 Task: In the  document Nativeamericanreservations.txt Use the tool word Count 'and display word count while typing' Create the translated copy of the document in  'French' Change notification to  All Comments
Action: Mouse moved to (261, 339)
Screenshot: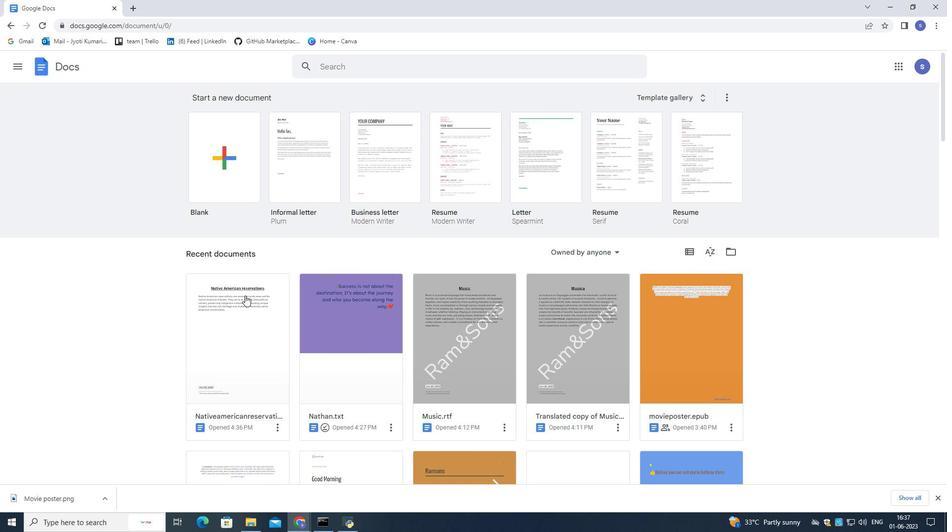 
Action: Mouse pressed left at (261, 339)
Screenshot: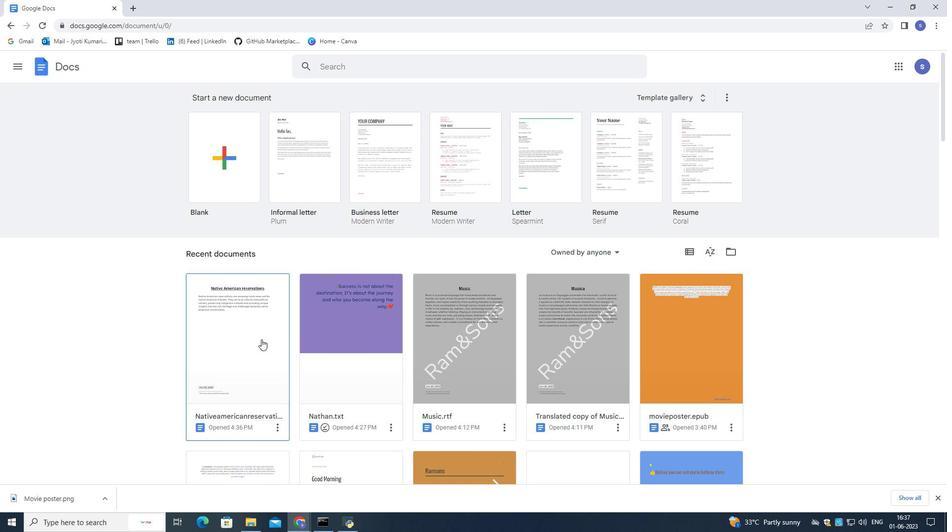 
Action: Mouse pressed left at (261, 339)
Screenshot: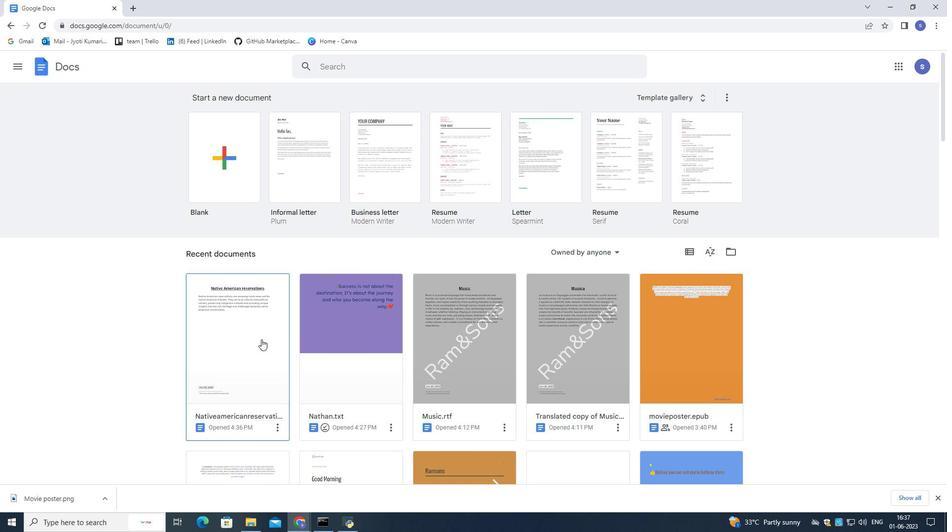 
Action: Mouse moved to (151, 76)
Screenshot: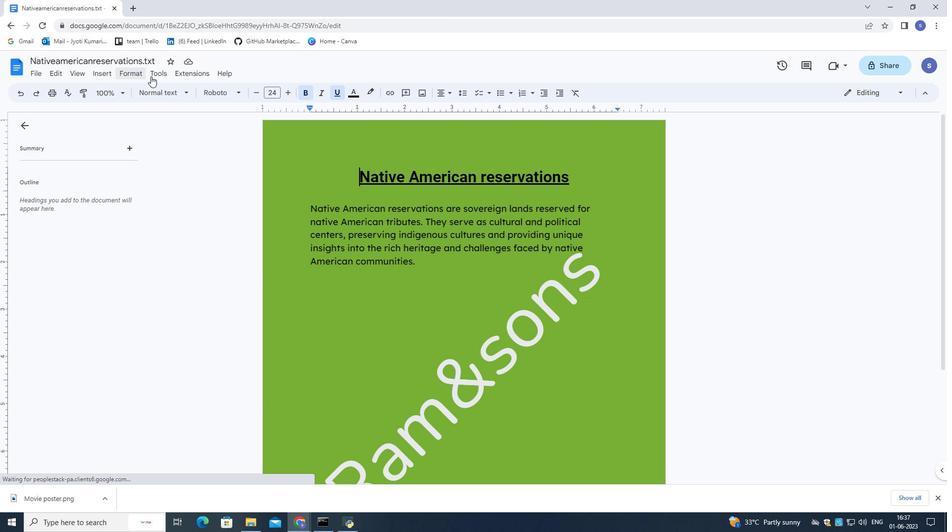 
Action: Mouse pressed left at (151, 76)
Screenshot: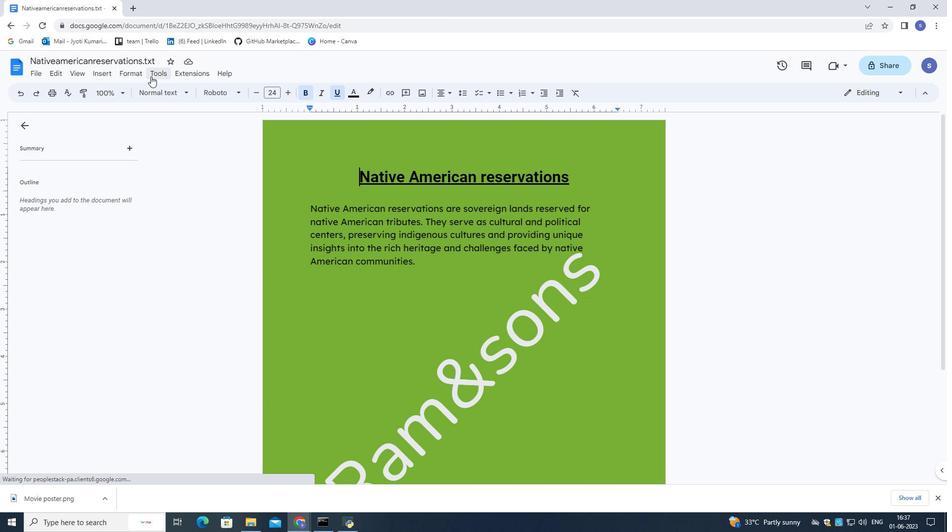 
Action: Mouse moved to (174, 102)
Screenshot: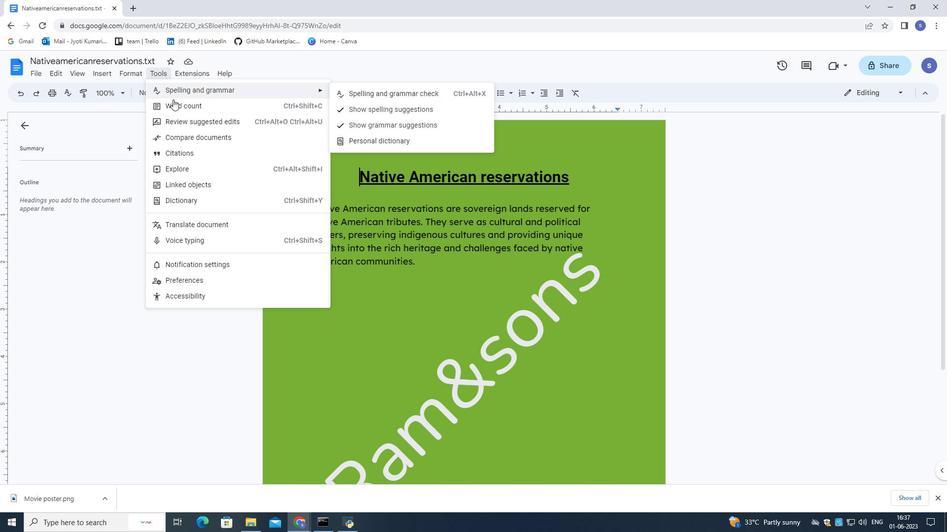 
Action: Mouse pressed left at (174, 102)
Screenshot: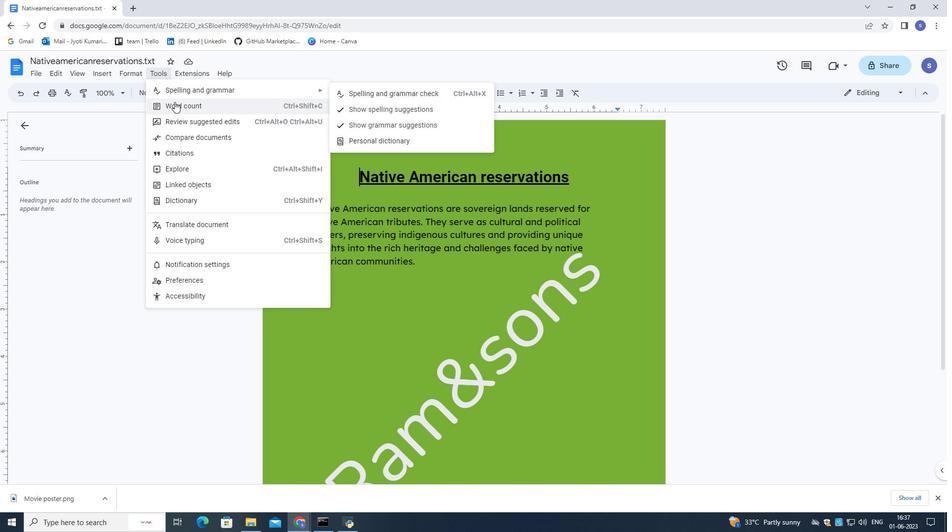 
Action: Mouse moved to (448, 310)
Screenshot: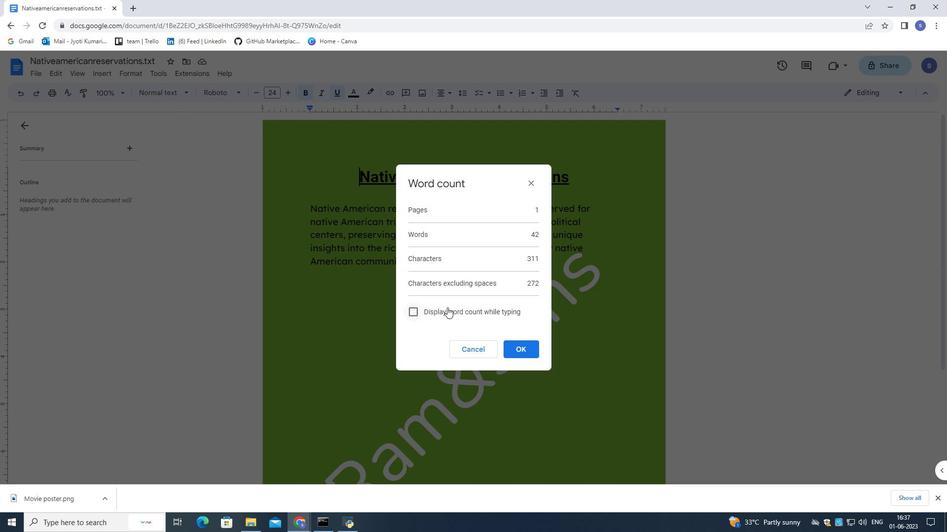 
Action: Mouse pressed left at (448, 310)
Screenshot: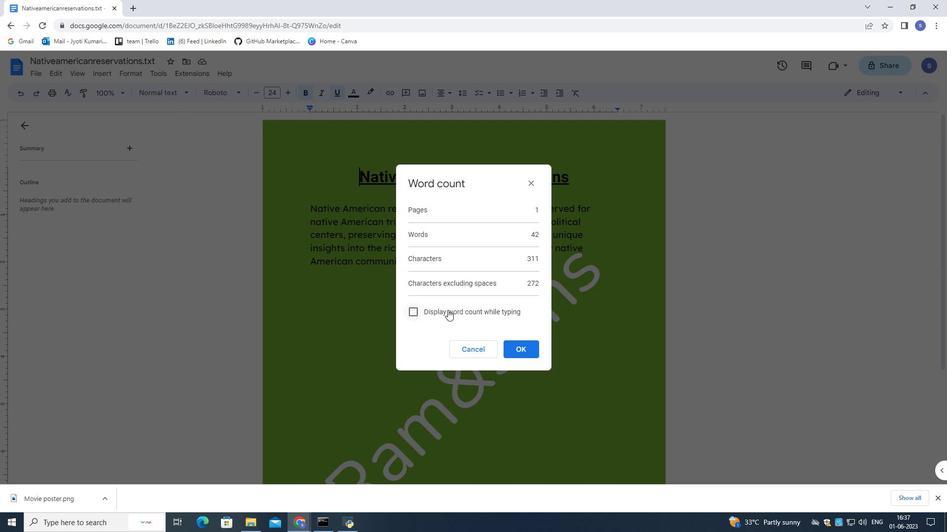 
Action: Mouse moved to (524, 344)
Screenshot: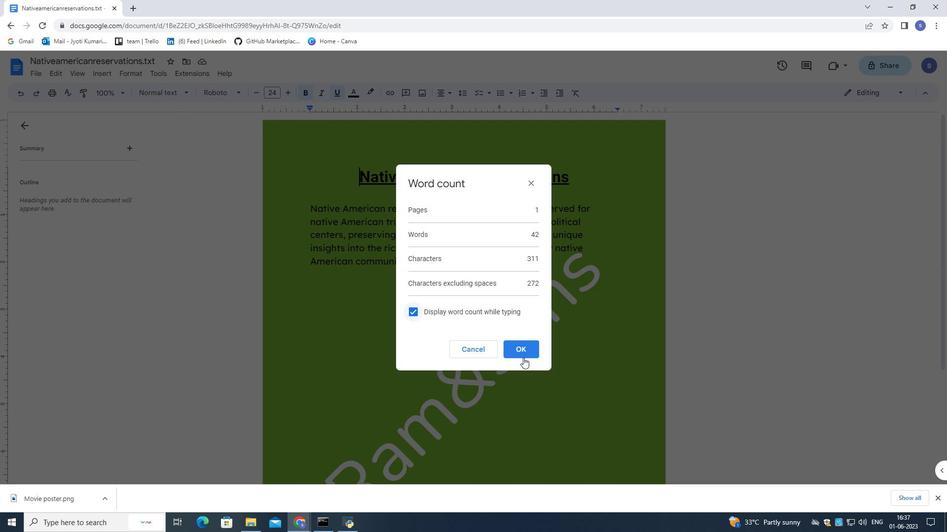 
Action: Mouse pressed left at (524, 344)
Screenshot: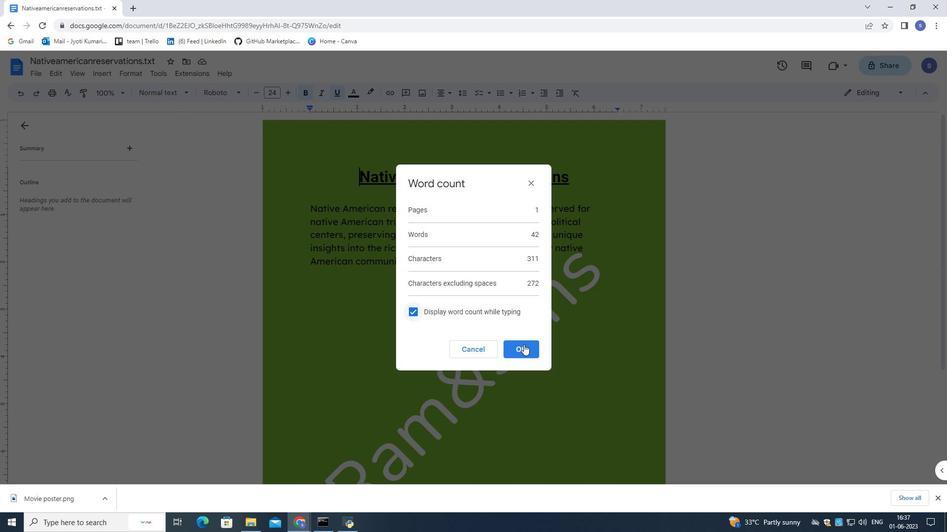 
Action: Mouse moved to (359, 265)
Screenshot: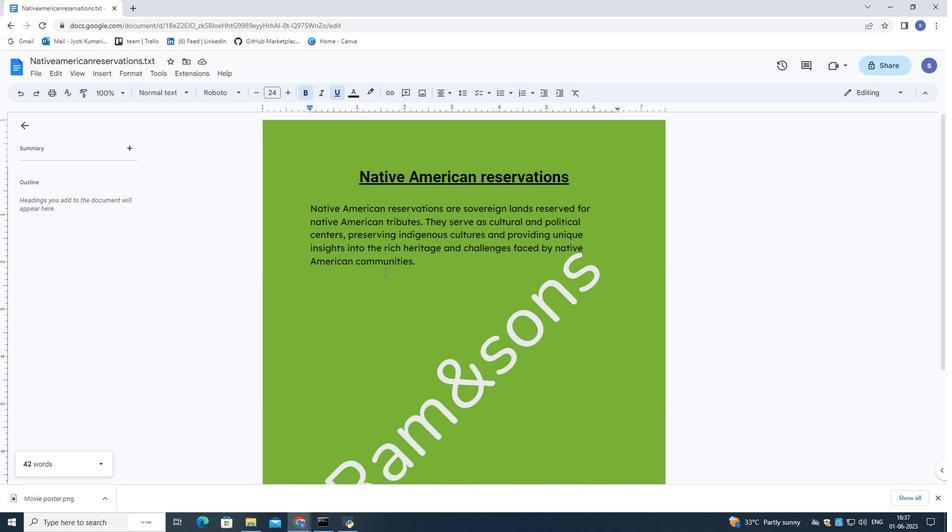 
Action: Mouse scrolled (359, 264) with delta (0, 0)
Screenshot: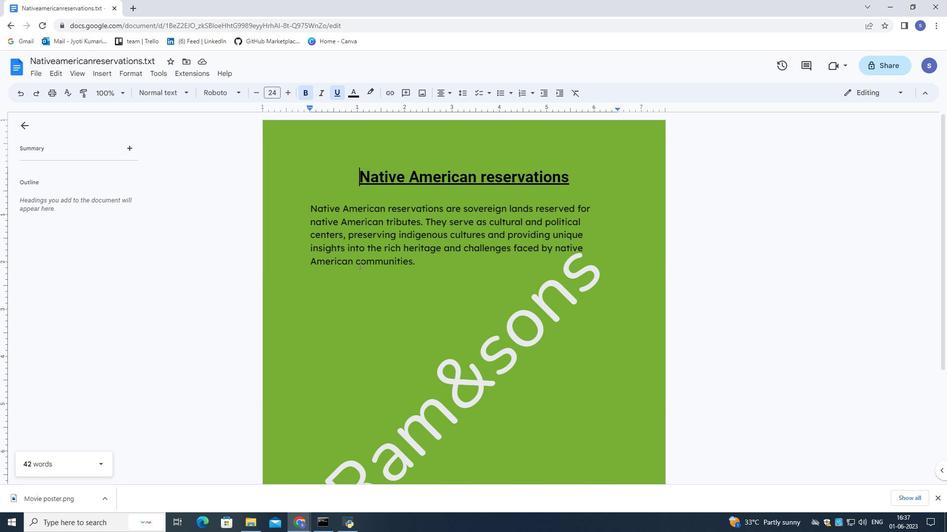 
Action: Mouse scrolled (359, 264) with delta (0, 0)
Screenshot: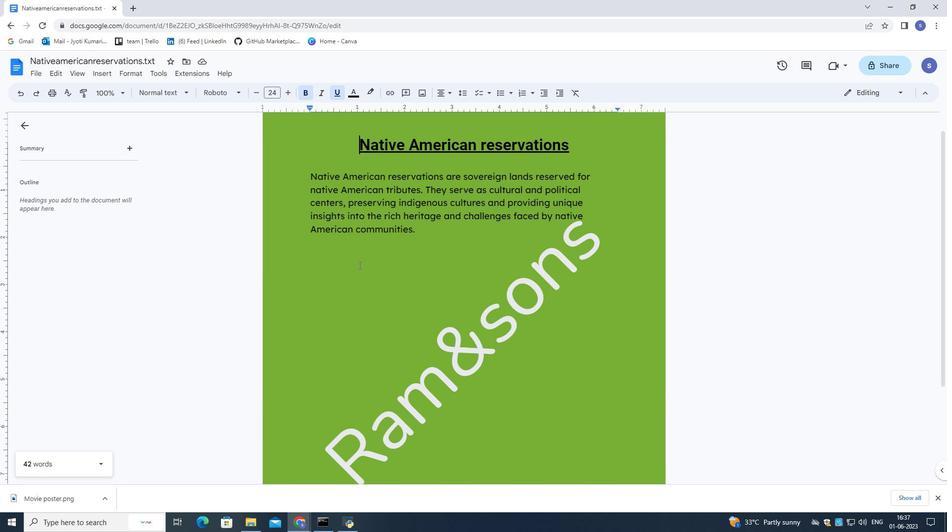 
Action: Mouse scrolled (359, 265) with delta (0, 0)
Screenshot: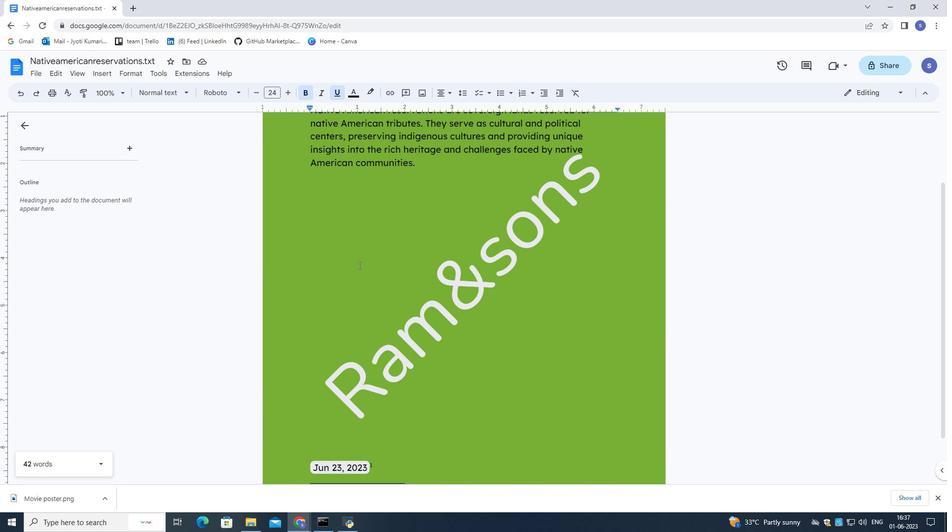 
Action: Mouse moved to (181, 69)
Screenshot: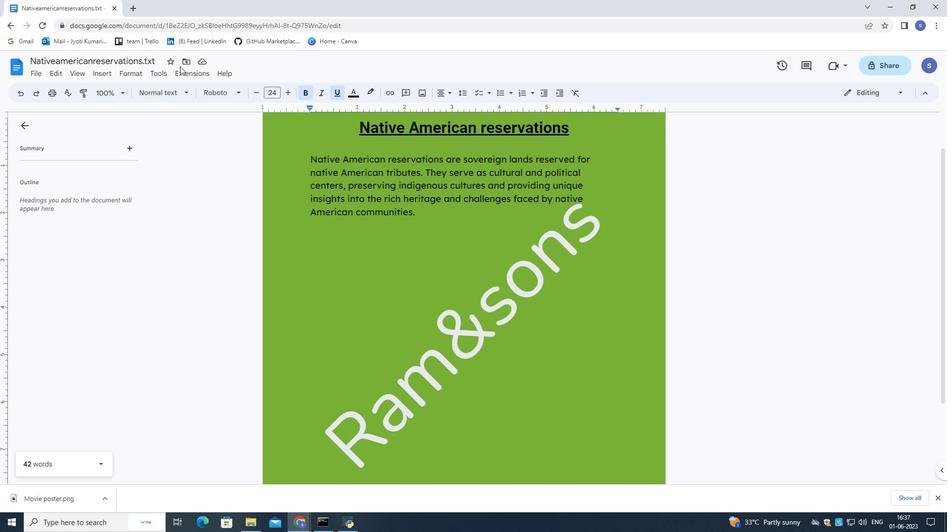 
Action: Mouse pressed left at (181, 69)
Screenshot: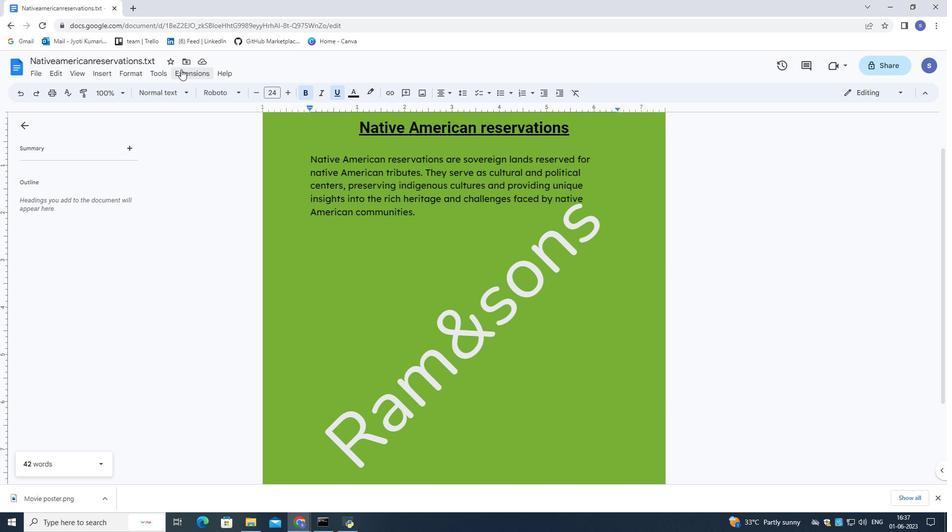 
Action: Mouse moved to (161, 68)
Screenshot: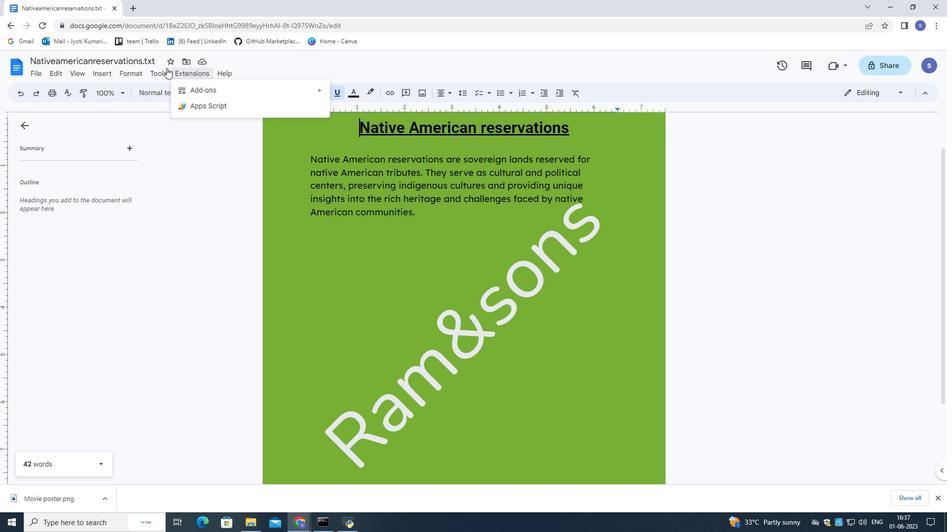 
Action: Mouse pressed left at (161, 68)
Screenshot: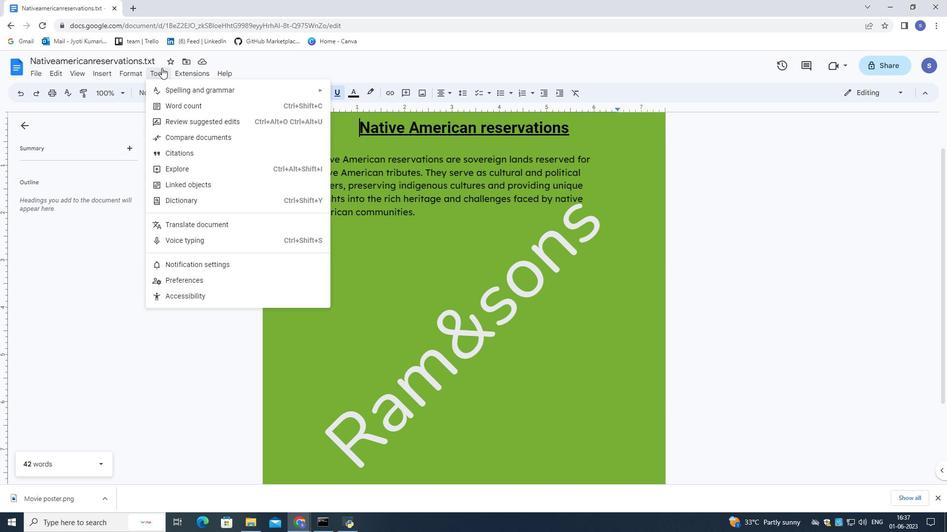 
Action: Mouse pressed left at (161, 68)
Screenshot: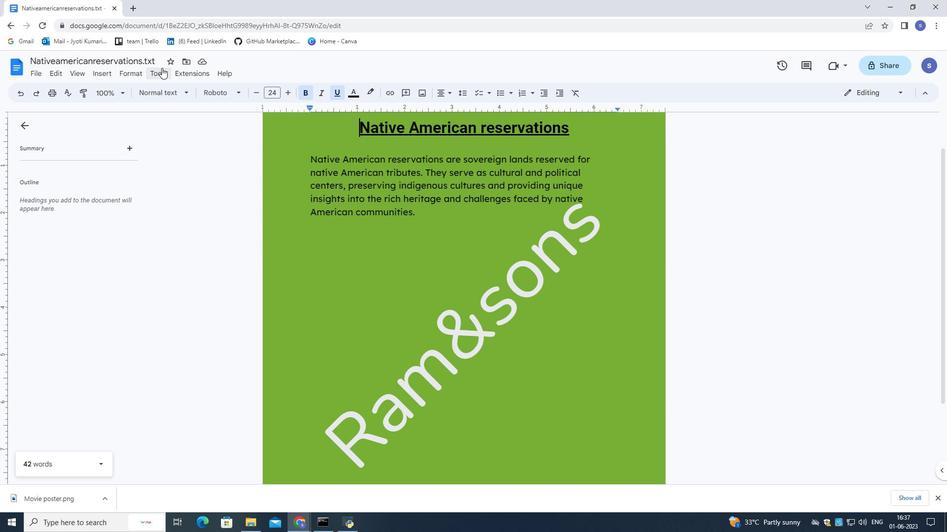 
Action: Mouse moved to (215, 226)
Screenshot: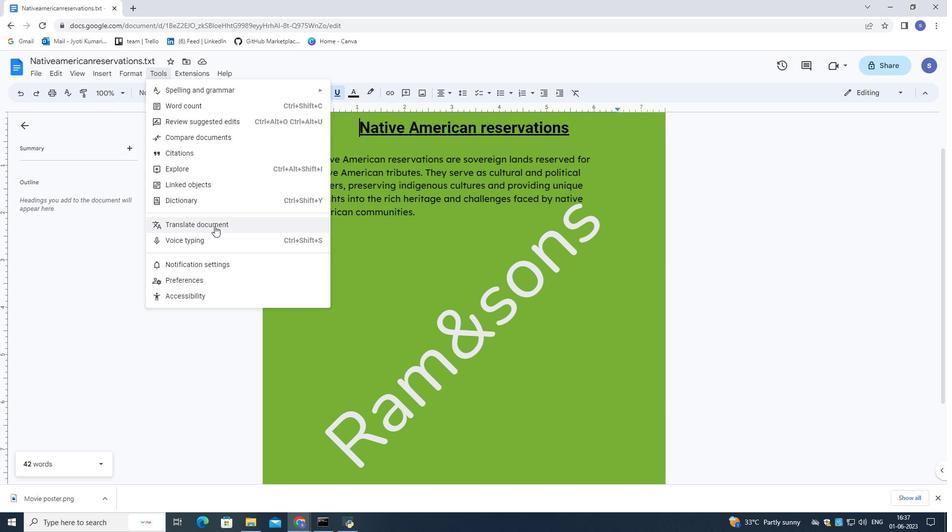 
Action: Mouse pressed left at (215, 226)
Screenshot: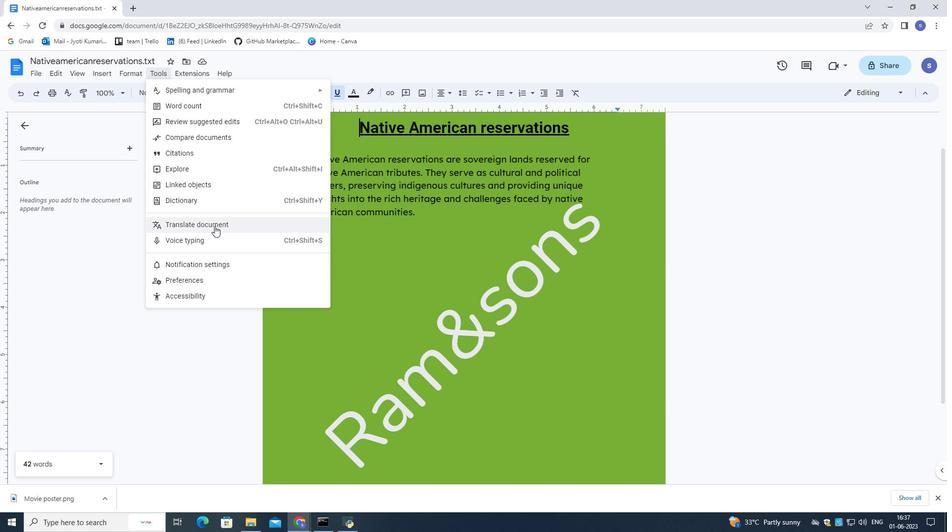 
Action: Mouse moved to (465, 289)
Screenshot: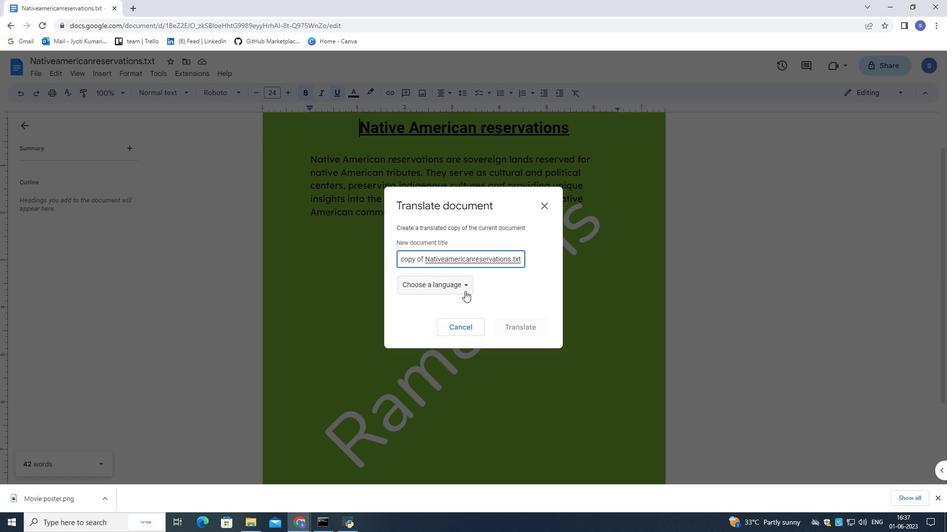 
Action: Mouse pressed left at (465, 289)
Screenshot: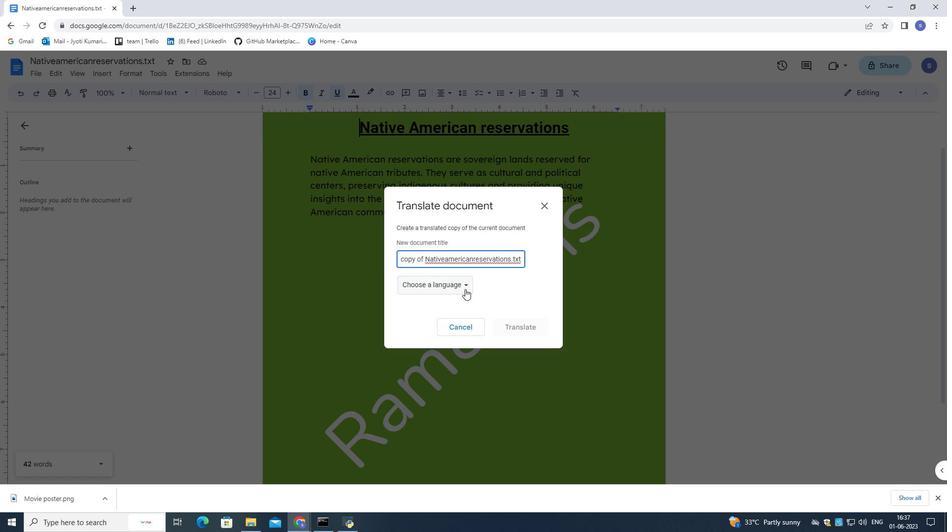 
Action: Mouse scrolled (465, 288) with delta (0, 0)
Screenshot: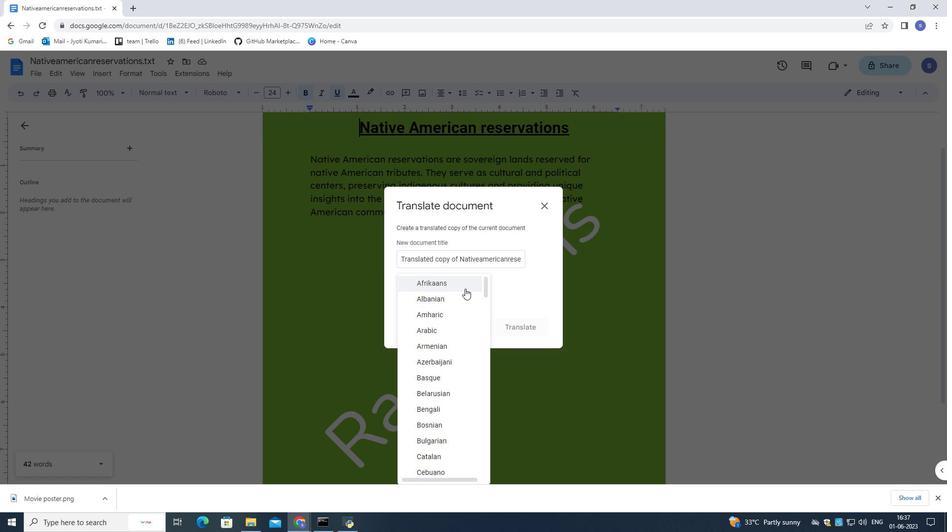 
Action: Mouse scrolled (465, 288) with delta (0, 0)
Screenshot: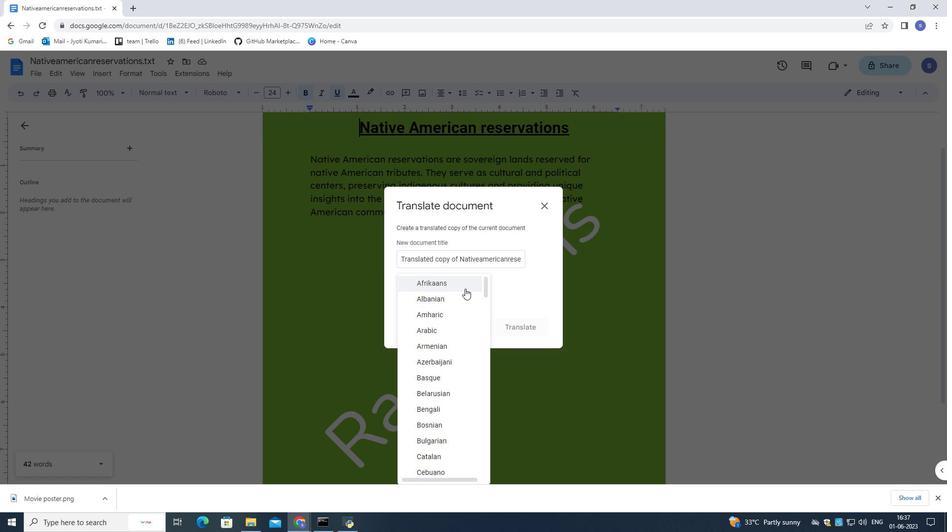 
Action: Mouse scrolled (465, 288) with delta (0, 0)
Screenshot: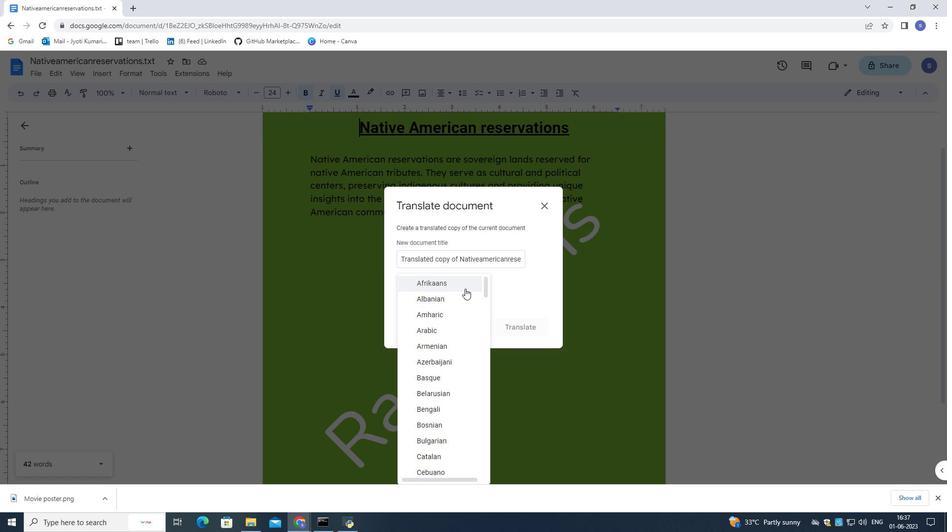 
Action: Mouse scrolled (465, 288) with delta (0, 0)
Screenshot: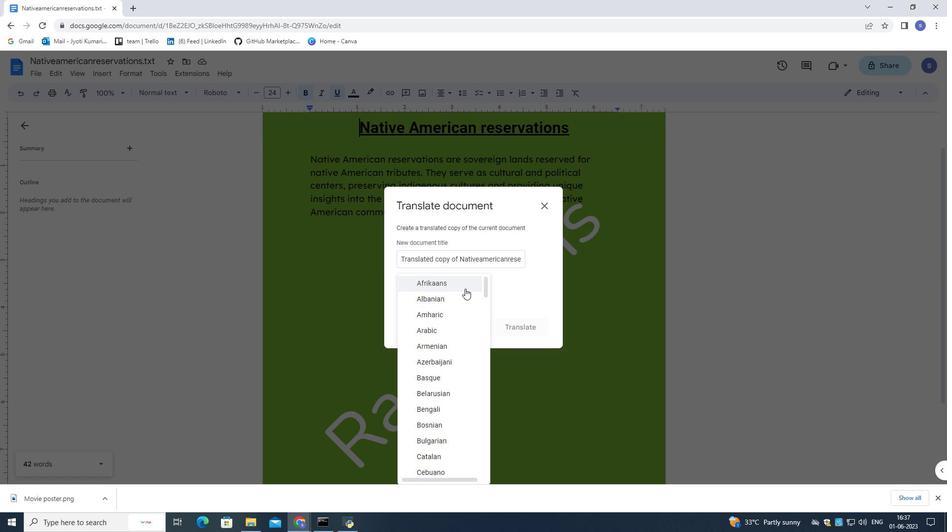 
Action: Mouse scrolled (465, 288) with delta (0, 0)
Screenshot: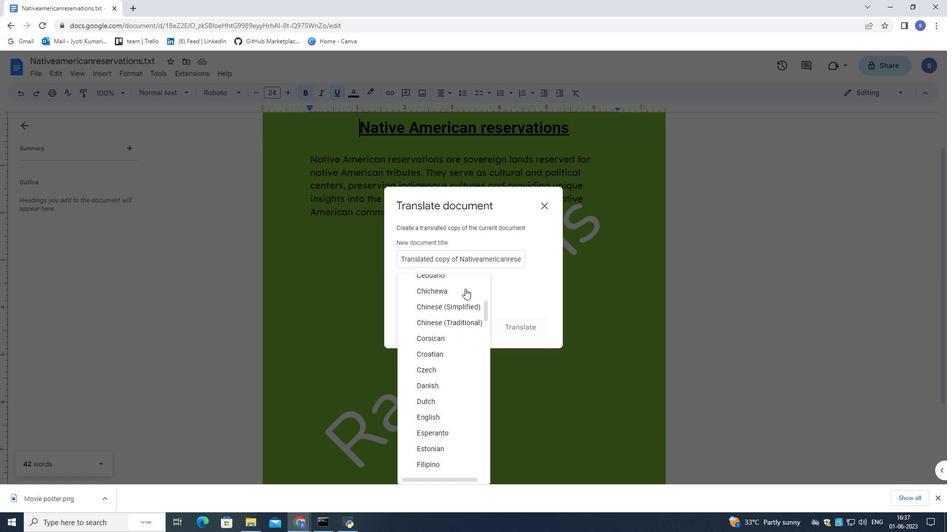 
Action: Mouse scrolled (465, 288) with delta (0, 0)
Screenshot: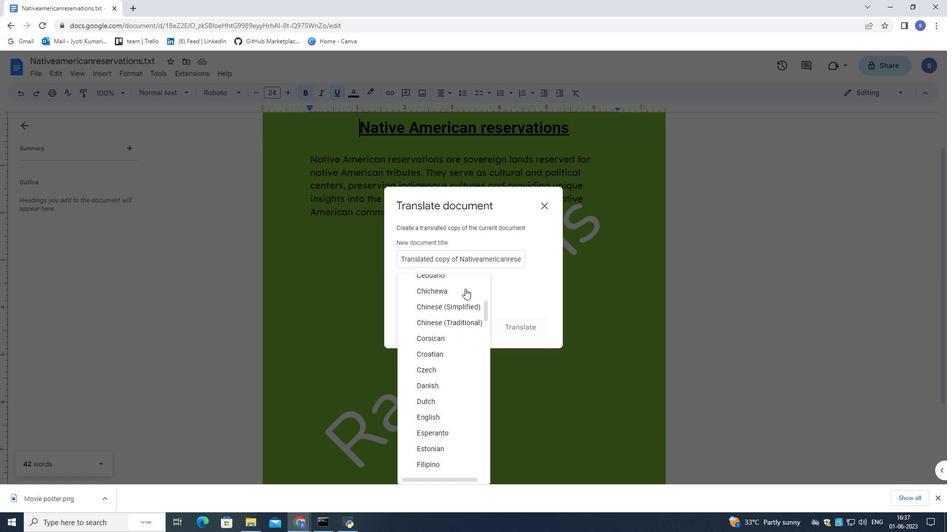 
Action: Mouse scrolled (465, 288) with delta (0, 0)
Screenshot: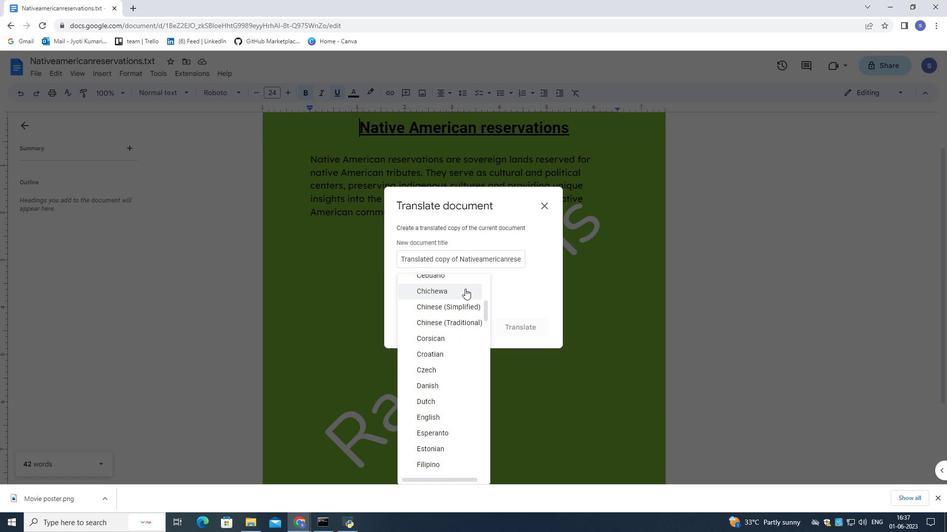 
Action: Mouse scrolled (465, 288) with delta (0, 0)
Screenshot: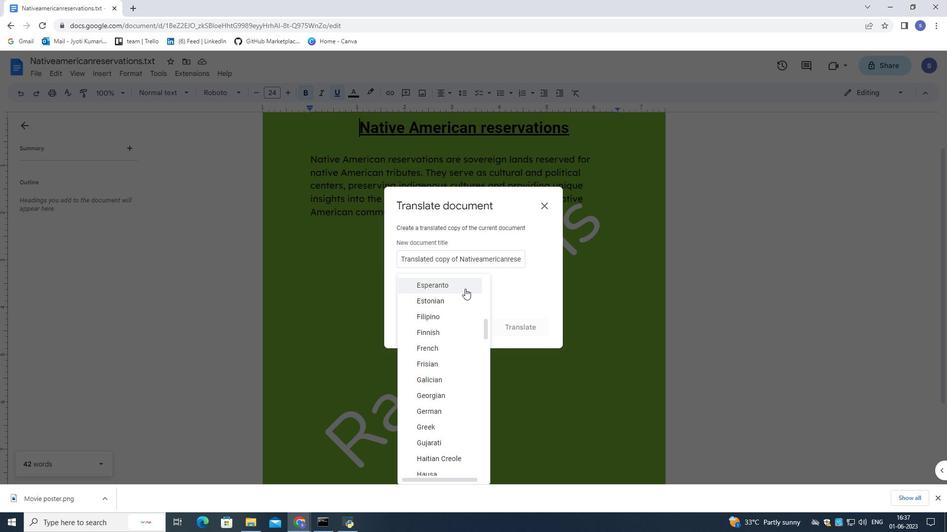 
Action: Mouse scrolled (465, 288) with delta (0, 0)
Screenshot: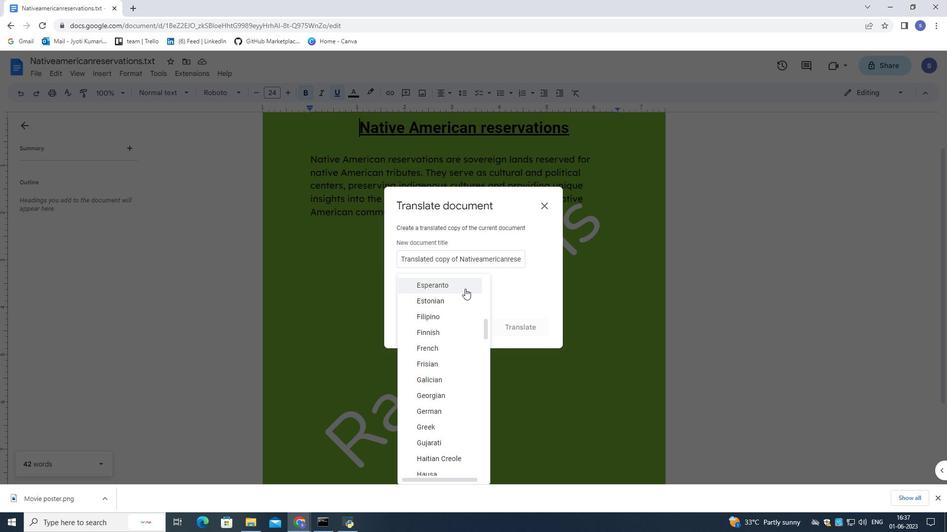 
Action: Mouse scrolled (465, 288) with delta (0, 0)
Screenshot: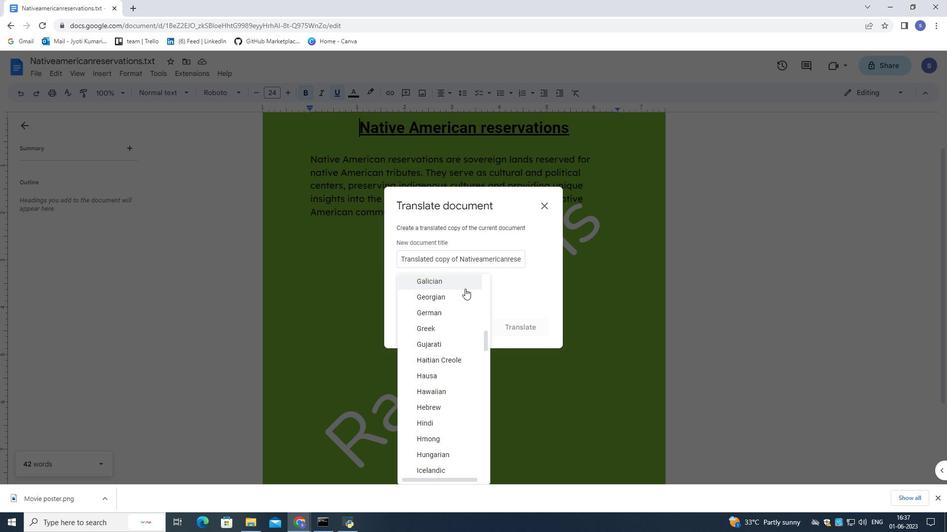 
Action: Mouse scrolled (465, 288) with delta (0, 0)
Screenshot: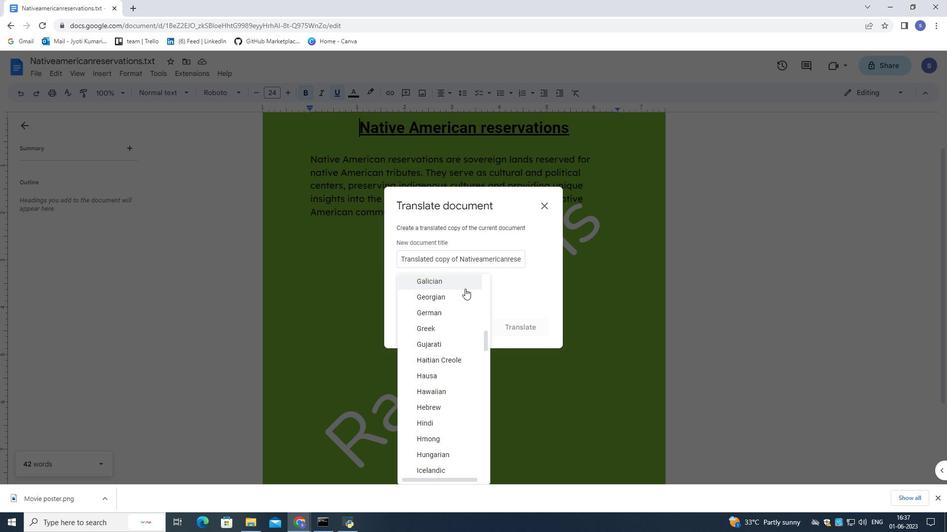 
Action: Mouse scrolled (465, 288) with delta (0, 0)
Screenshot: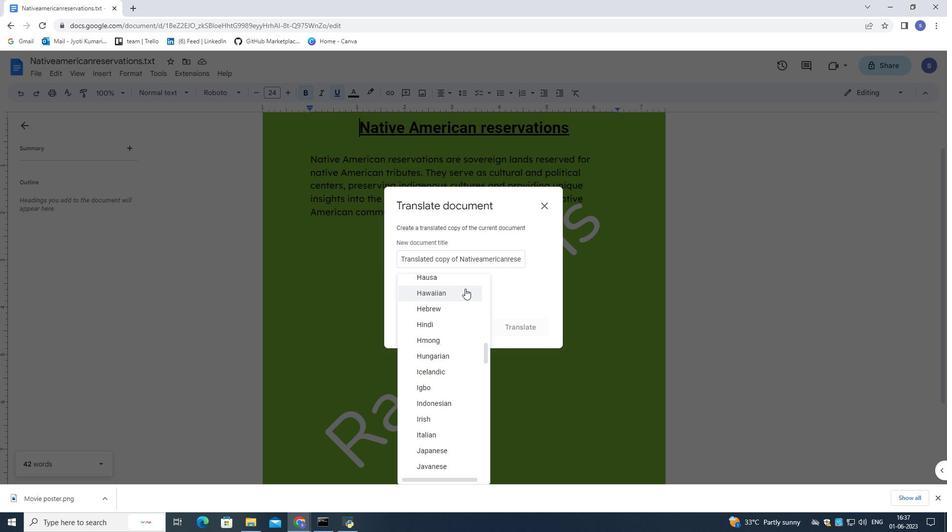 
Action: Mouse scrolled (465, 288) with delta (0, 0)
Screenshot: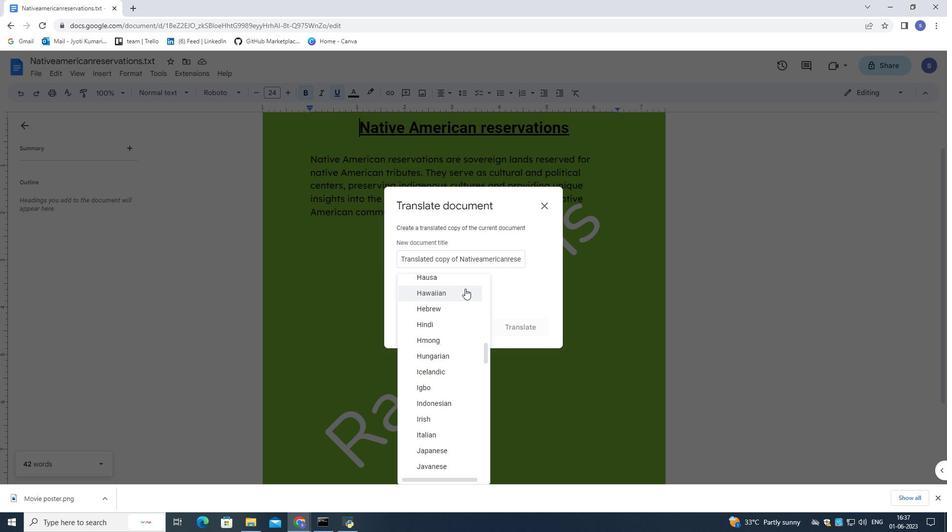 
Action: Mouse scrolled (465, 288) with delta (0, 0)
Screenshot: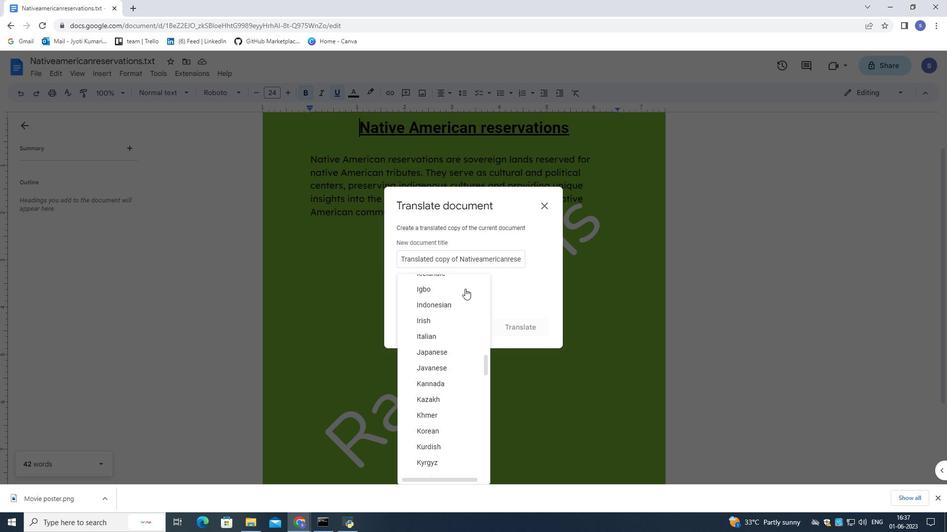 
Action: Mouse scrolled (465, 288) with delta (0, 0)
Screenshot: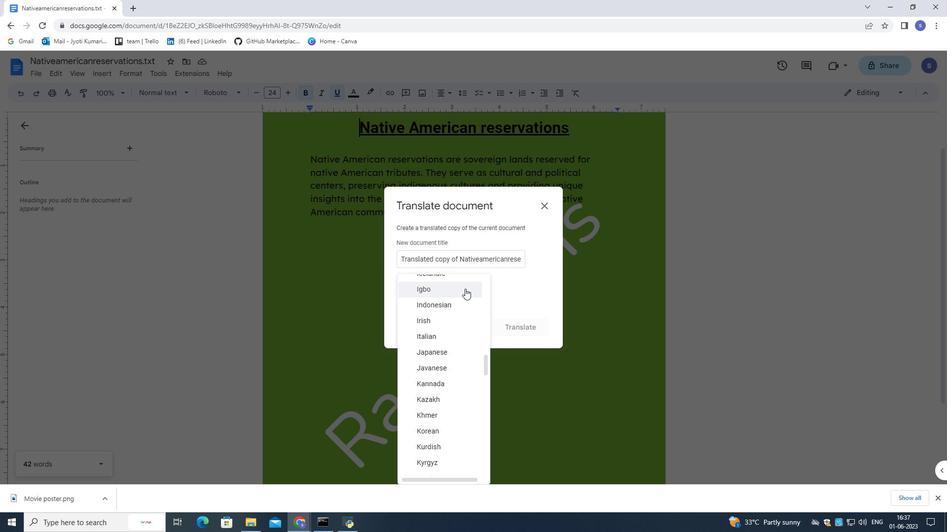 
Action: Mouse scrolled (465, 288) with delta (0, 0)
Screenshot: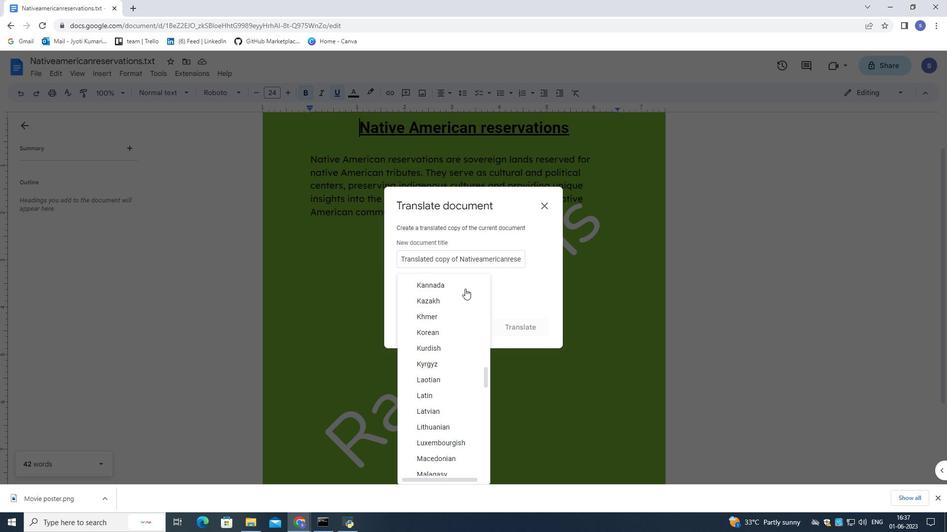 
Action: Mouse scrolled (465, 288) with delta (0, 0)
Screenshot: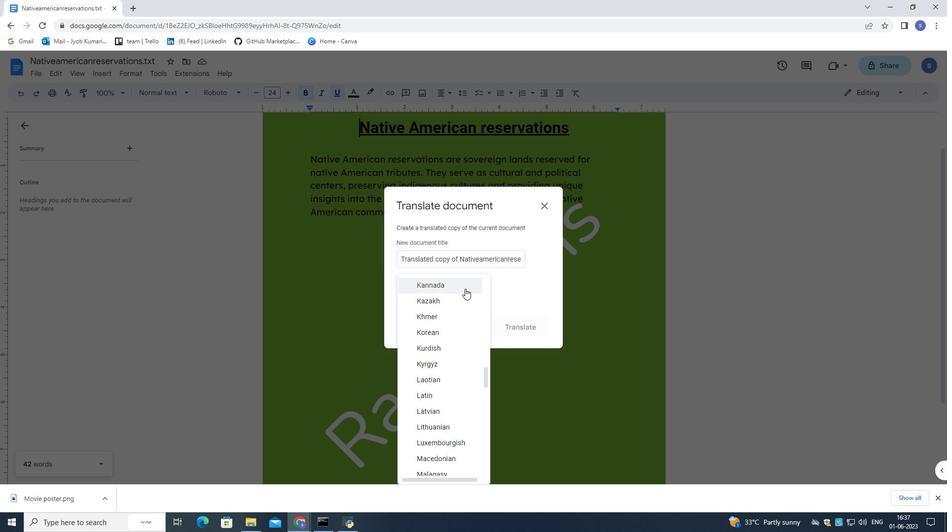 
Action: Mouse scrolled (465, 289) with delta (0, 0)
Screenshot: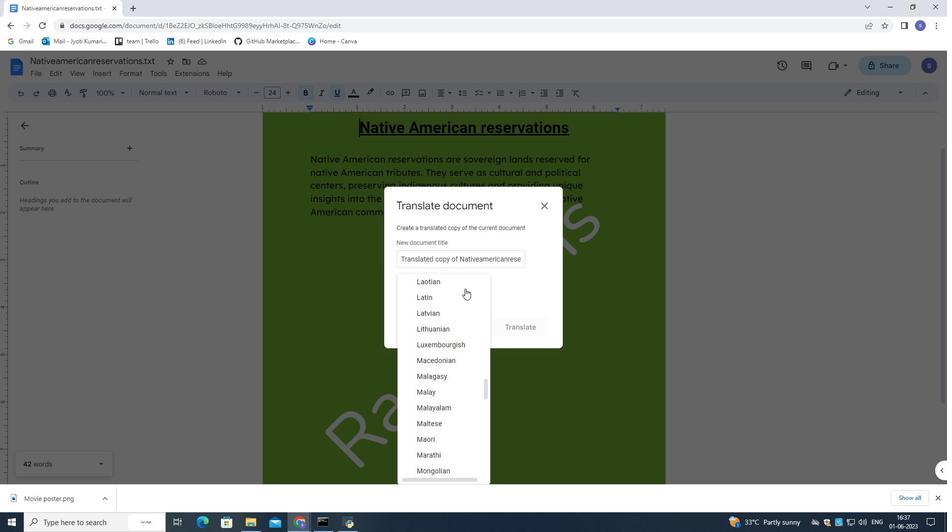 
Action: Mouse scrolled (465, 289) with delta (0, 0)
Screenshot: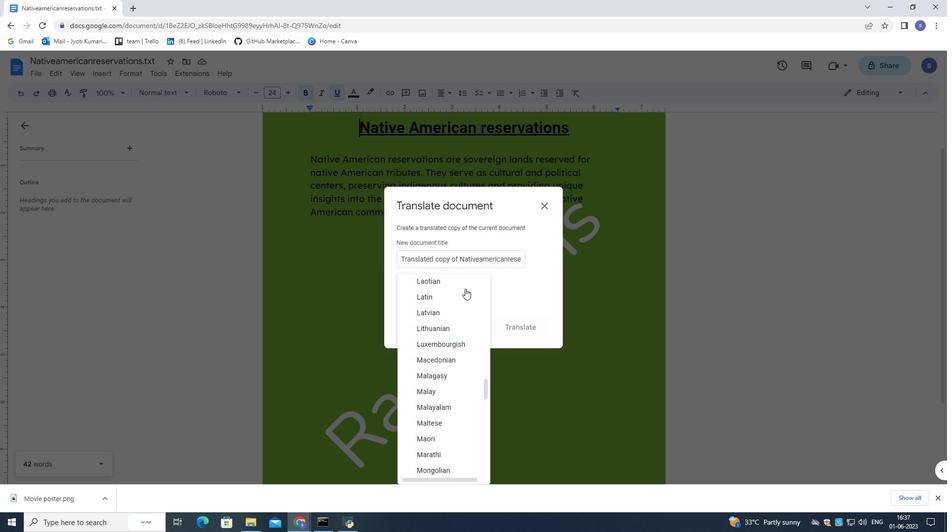 
Action: Mouse scrolled (465, 289) with delta (0, 0)
Screenshot: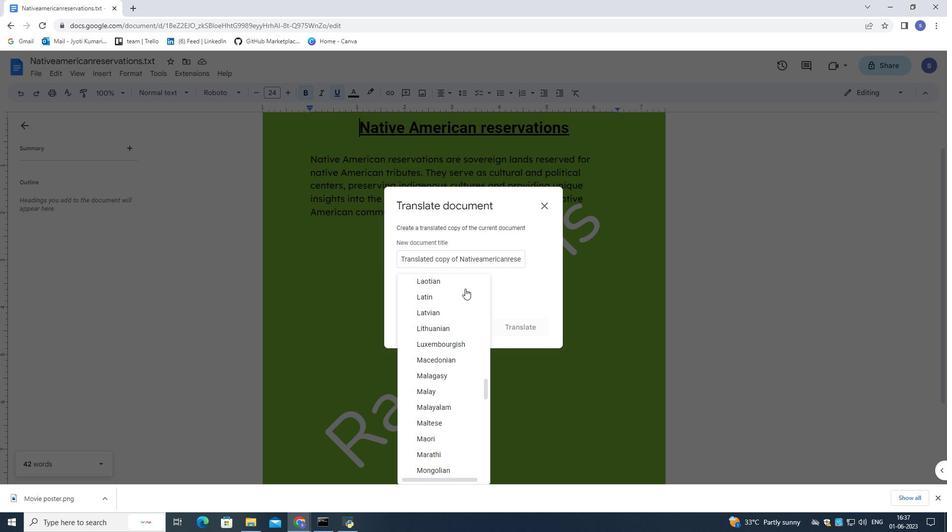 
Action: Mouse scrolled (465, 289) with delta (0, 0)
Screenshot: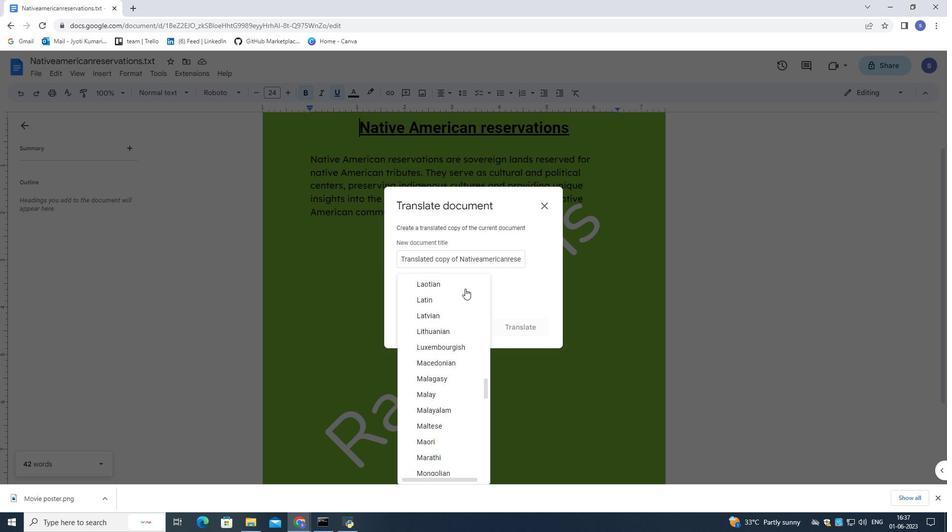 
Action: Mouse scrolled (465, 289) with delta (0, 0)
Screenshot: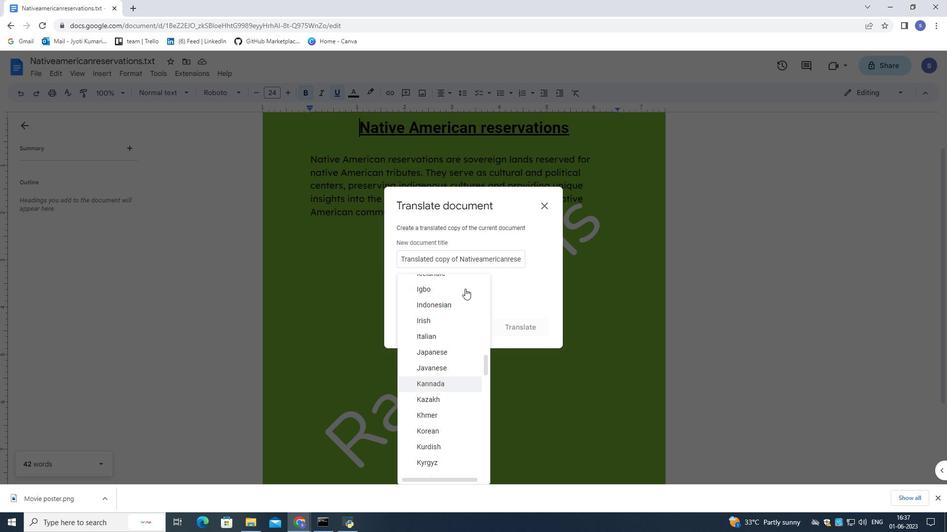
Action: Mouse moved to (465, 289)
Screenshot: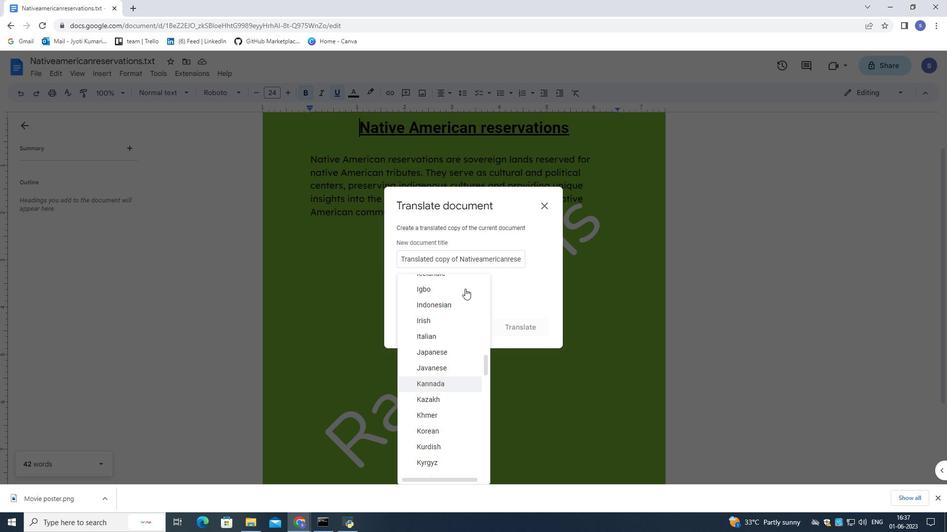 
Action: Mouse scrolled (465, 289) with delta (0, 0)
Screenshot: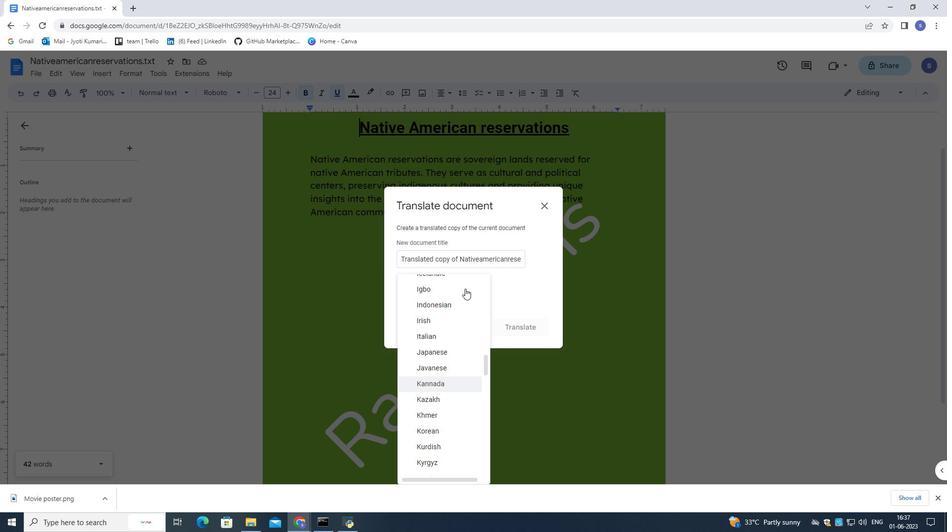 
Action: Mouse moved to (464, 288)
Screenshot: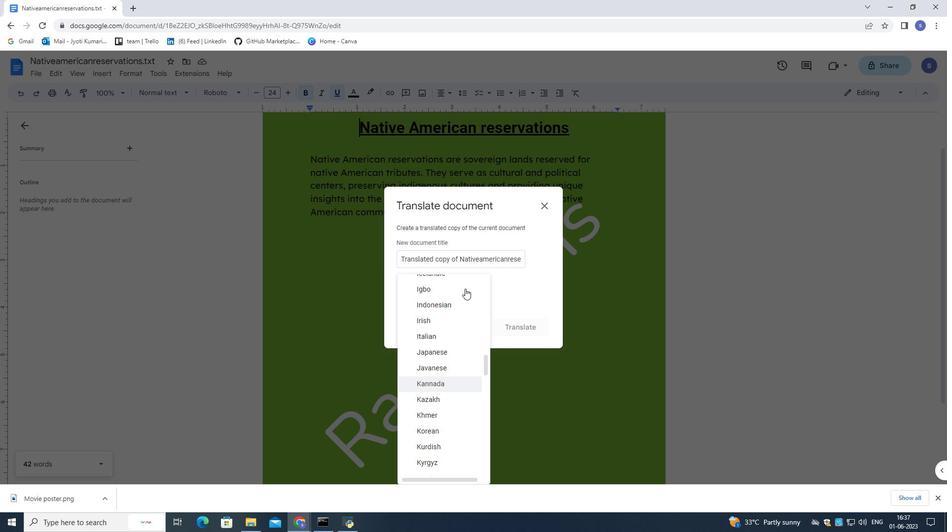 
Action: Mouse scrolled (464, 289) with delta (0, 0)
Screenshot: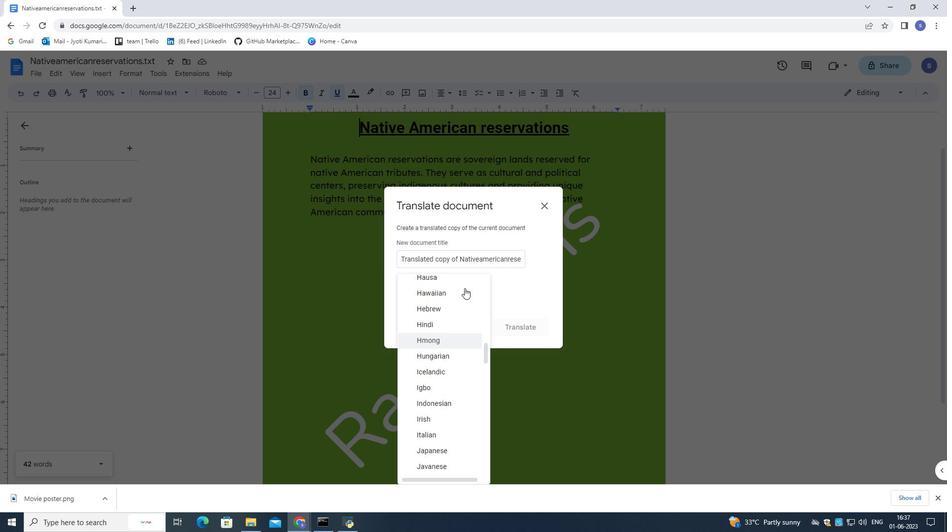 
Action: Mouse scrolled (464, 289) with delta (0, 0)
Screenshot: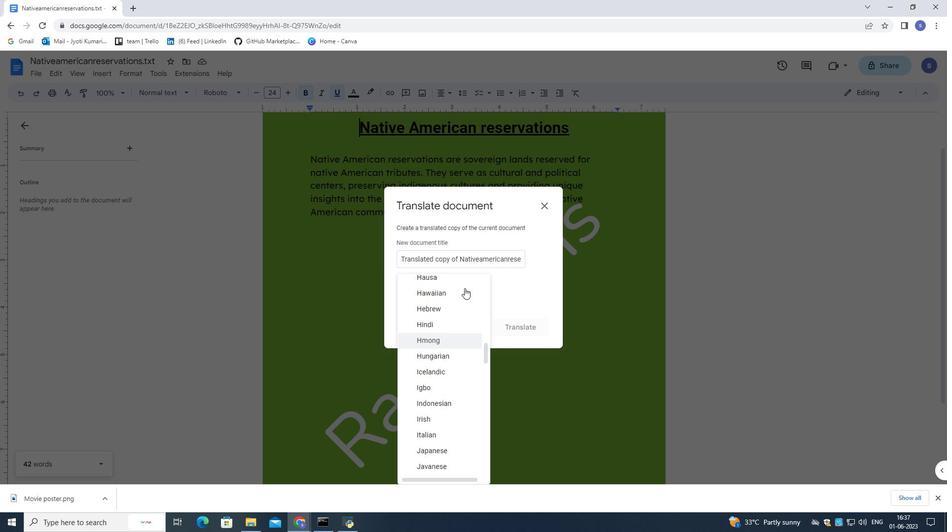 
Action: Mouse scrolled (464, 289) with delta (0, 0)
Screenshot: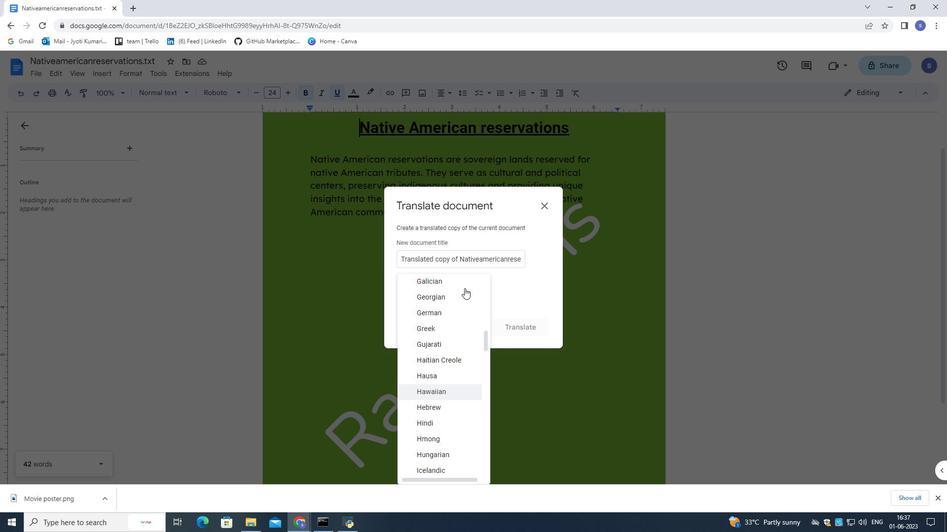 
Action: Mouse moved to (464, 288)
Screenshot: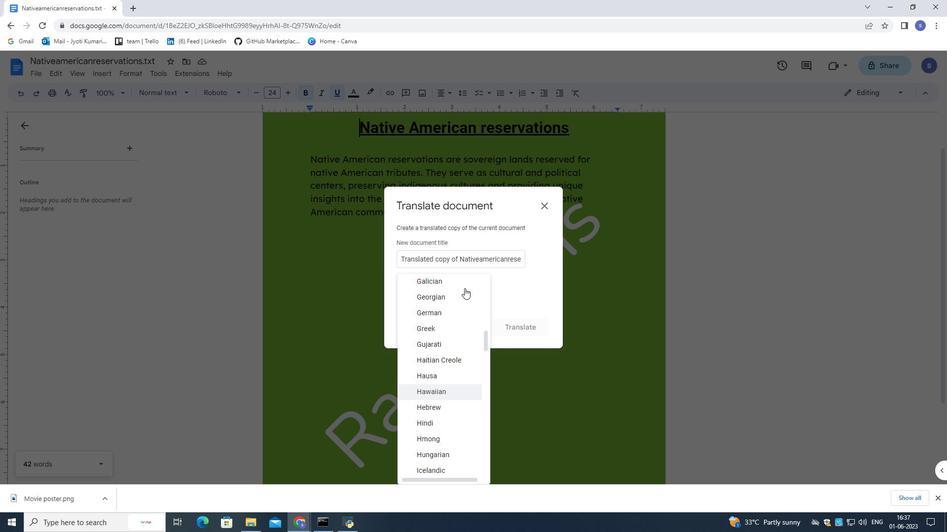 
Action: Mouse scrolled (464, 288) with delta (0, 0)
Screenshot: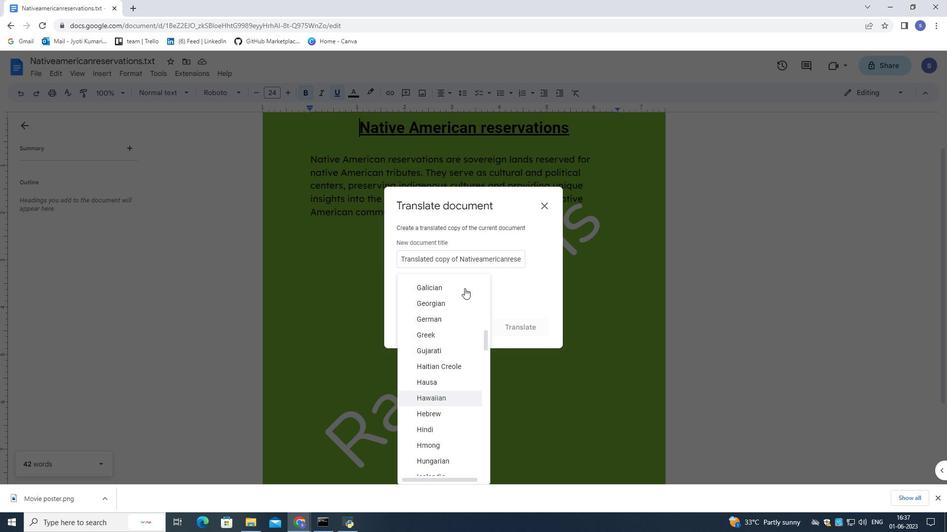 
Action: Mouse moved to (443, 345)
Screenshot: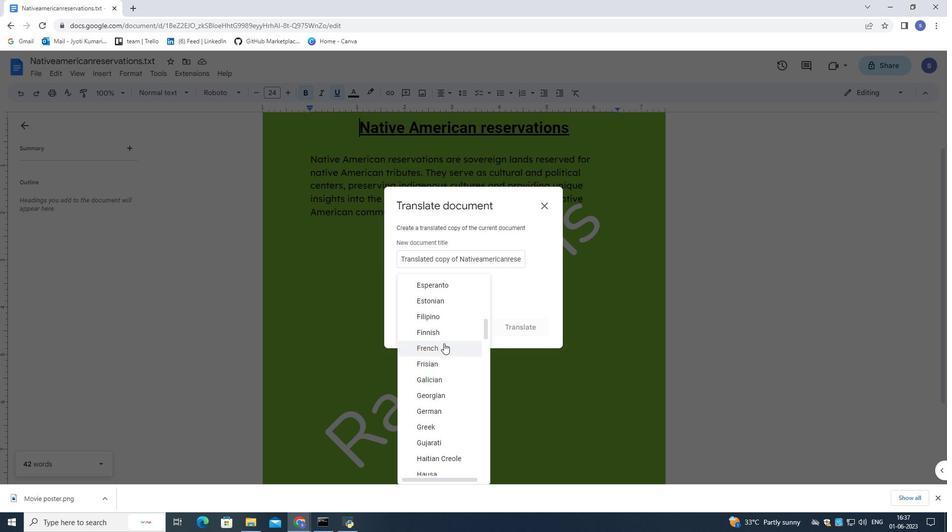 
Action: Mouse pressed left at (443, 345)
Screenshot: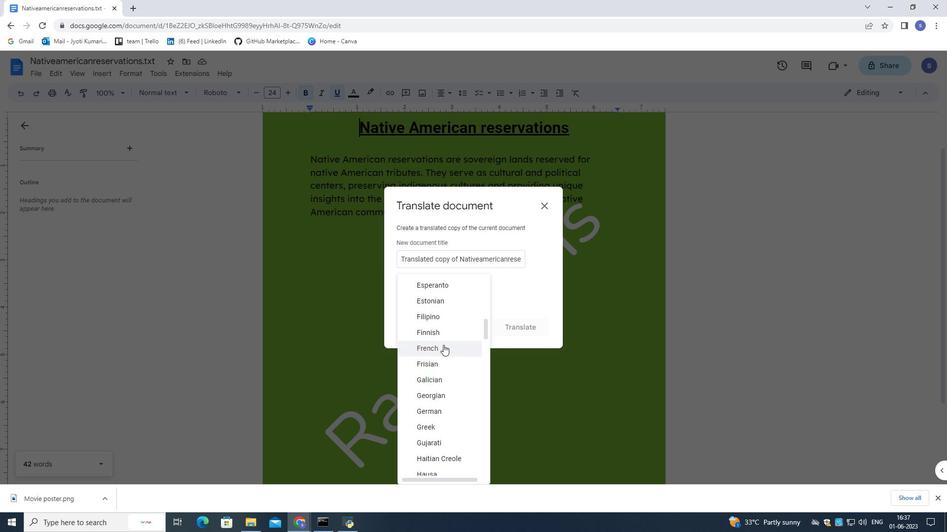 
Action: Mouse moved to (503, 327)
Screenshot: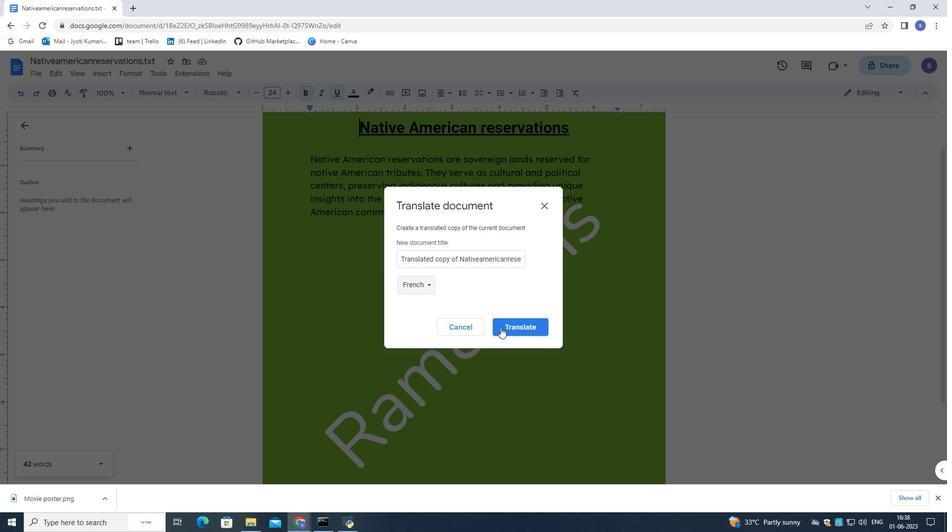 
Action: Mouse pressed left at (503, 327)
Screenshot: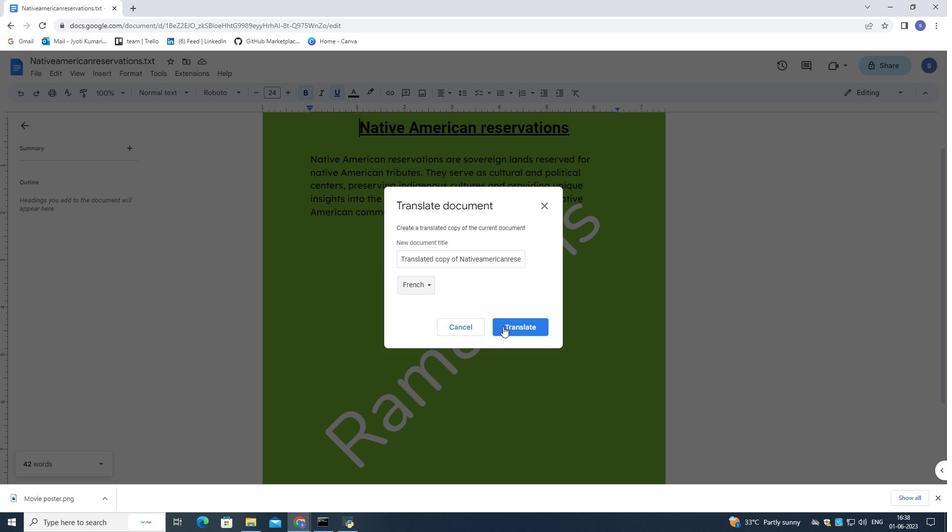 
Action: Mouse moved to (37, 75)
Screenshot: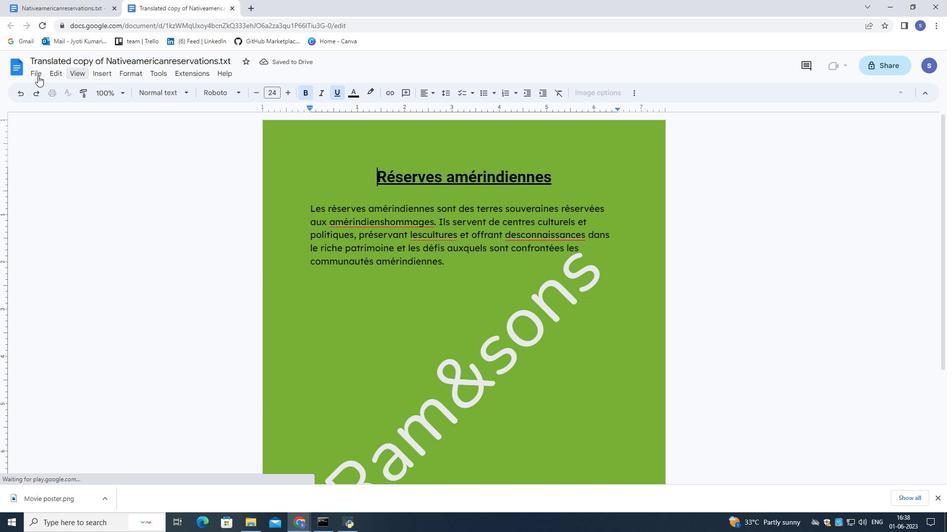 
Action: Mouse pressed left at (37, 75)
Screenshot: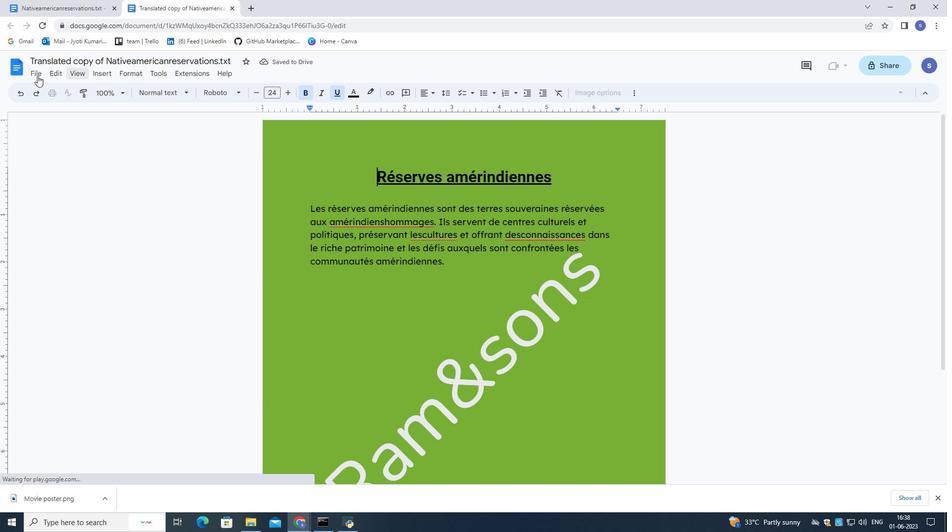 
Action: Mouse moved to (231, 263)
Screenshot: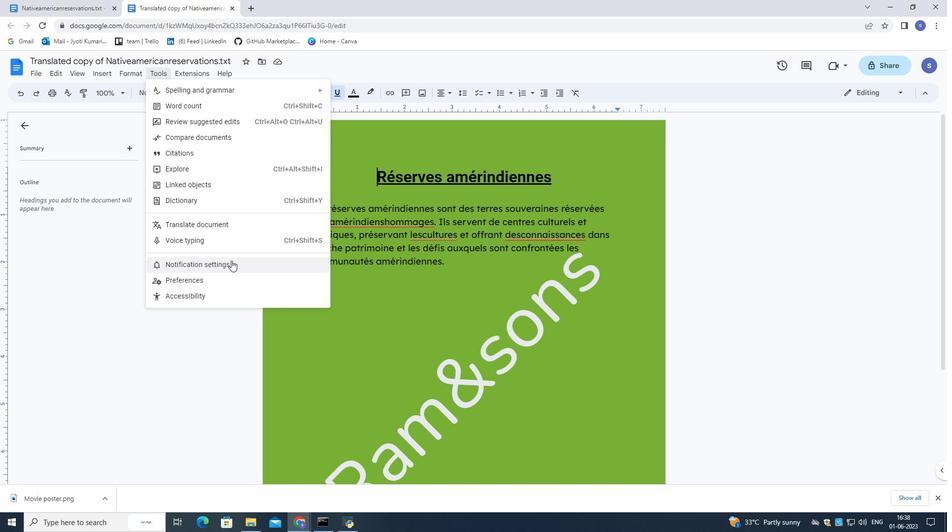 
Action: Mouse pressed left at (231, 263)
Screenshot: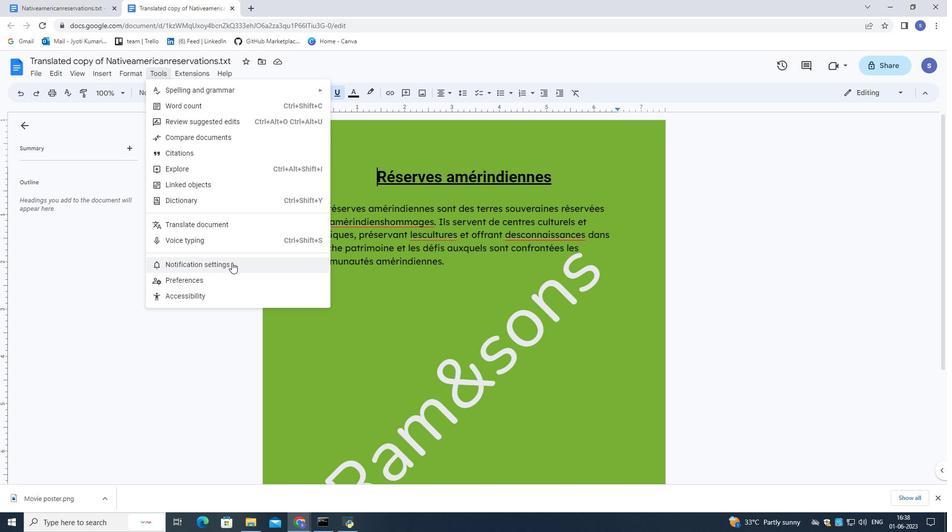 
Action: Mouse moved to (529, 393)
Screenshot: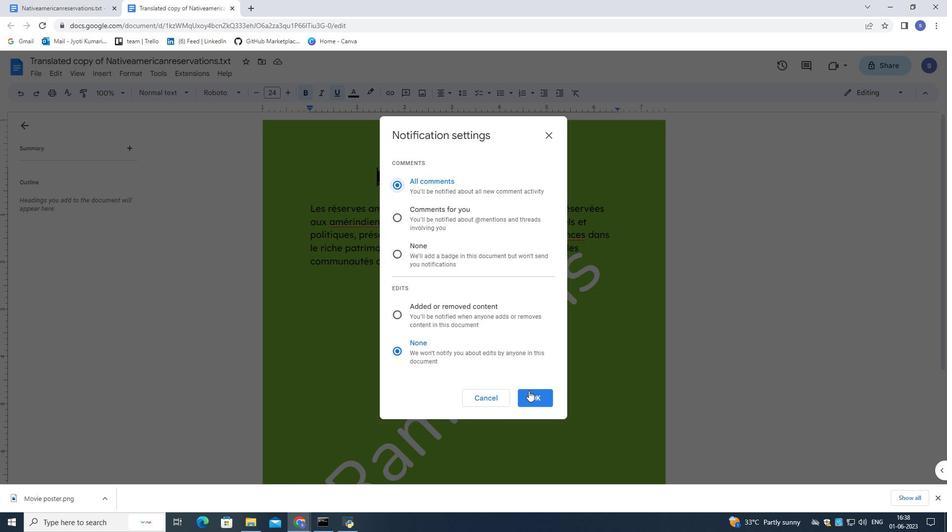 
Action: Mouse pressed left at (529, 393)
Screenshot: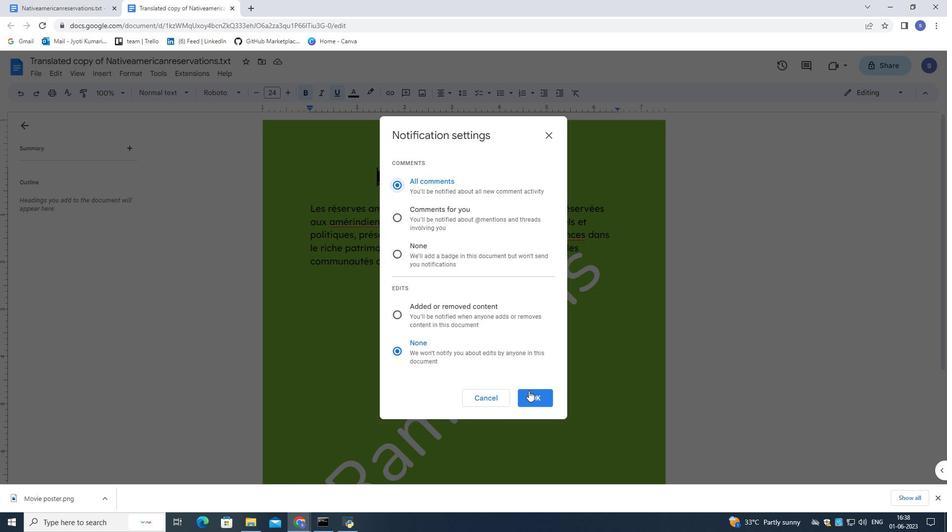 
Action: Mouse moved to (525, 384)
Screenshot: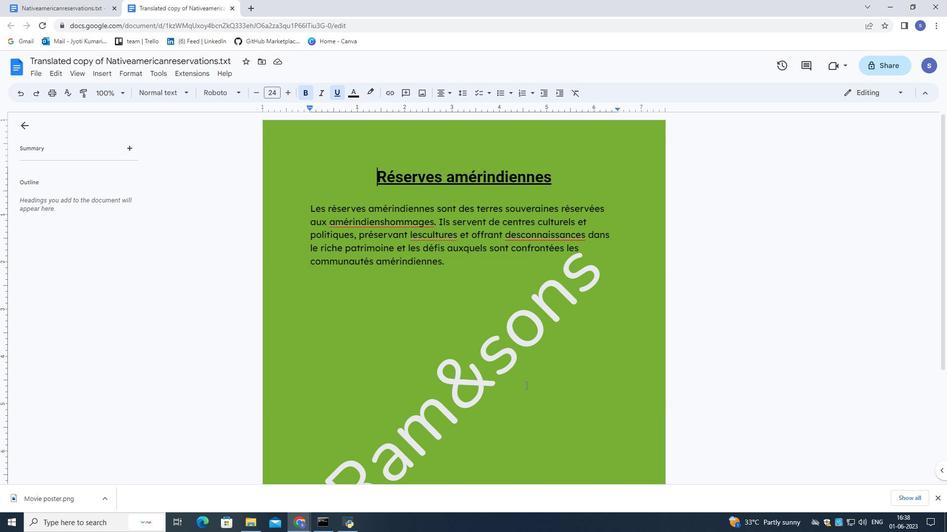 
Action: Mouse scrolled (525, 383) with delta (0, 0)
Screenshot: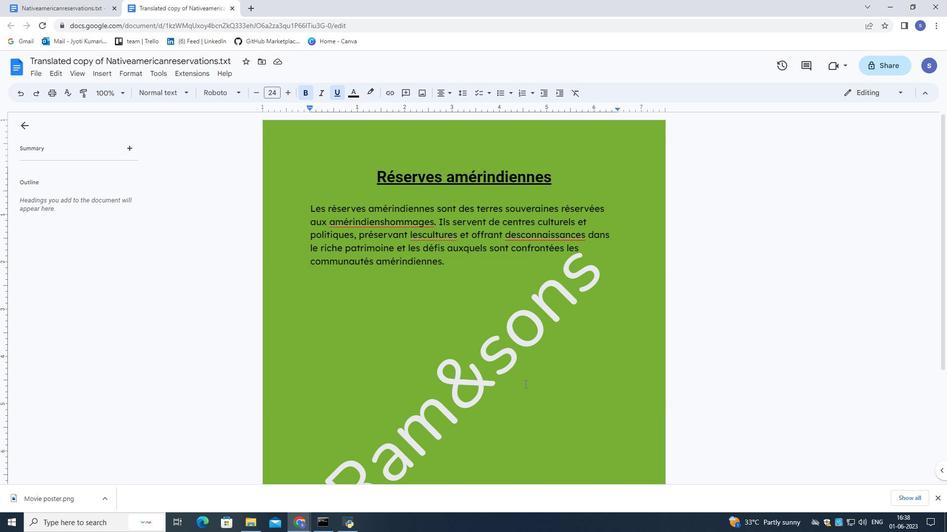 
Action: Mouse scrolled (525, 383) with delta (0, 0)
Screenshot: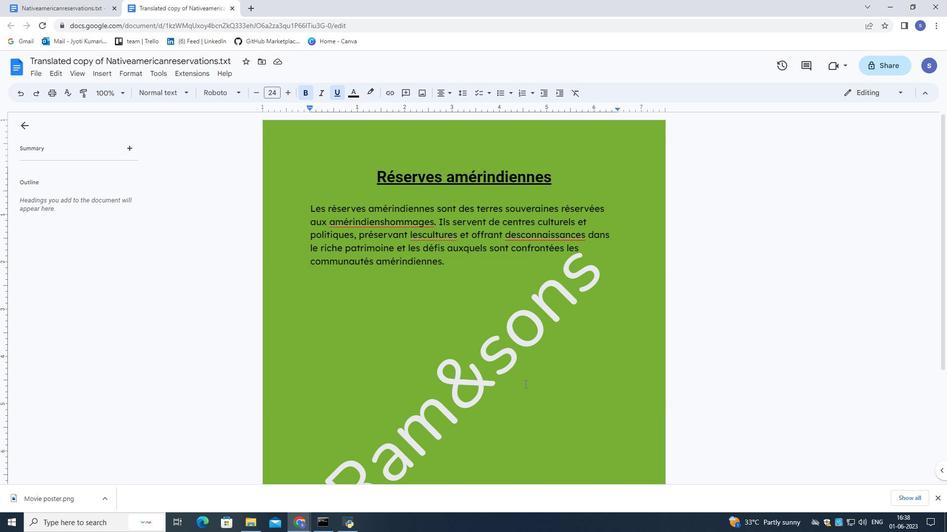 
Action: Mouse scrolled (525, 383) with delta (0, 0)
Screenshot: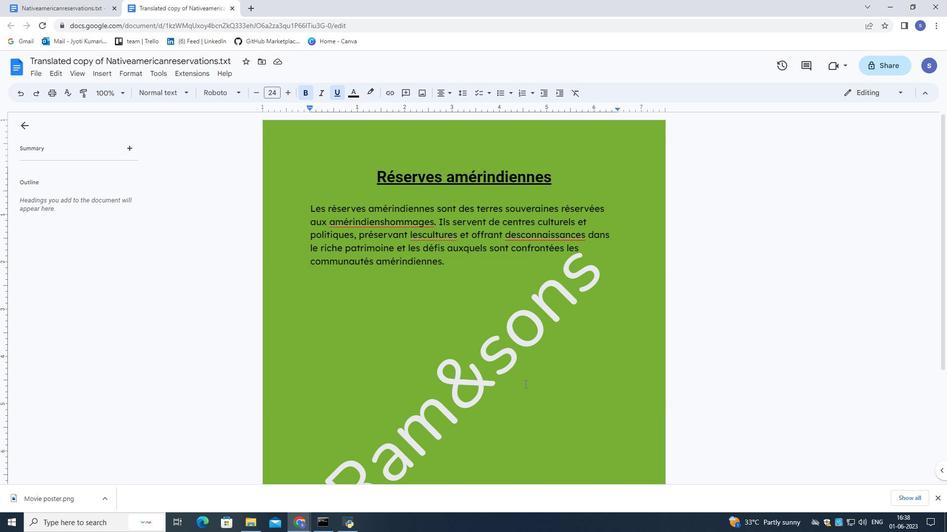 
Action: Mouse scrolled (525, 383) with delta (0, 0)
Screenshot: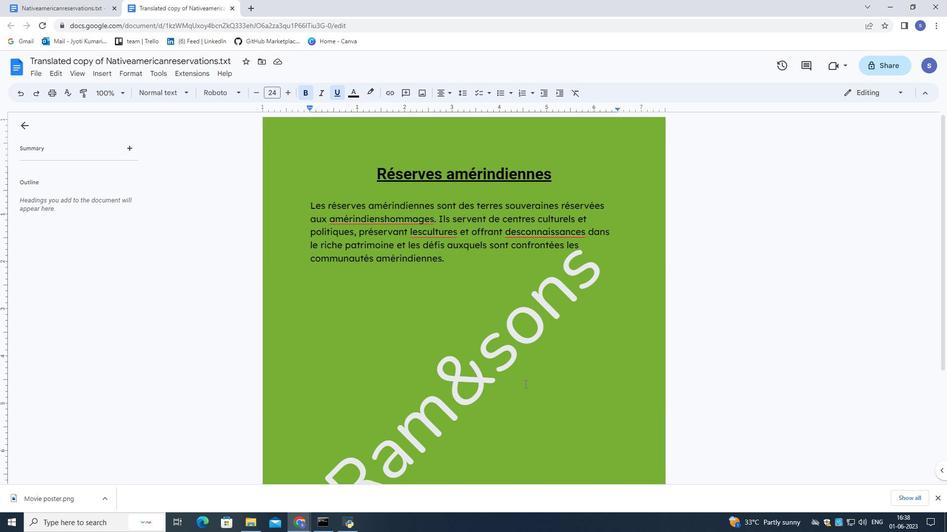
Action: Mouse scrolled (525, 383) with delta (0, 0)
Screenshot: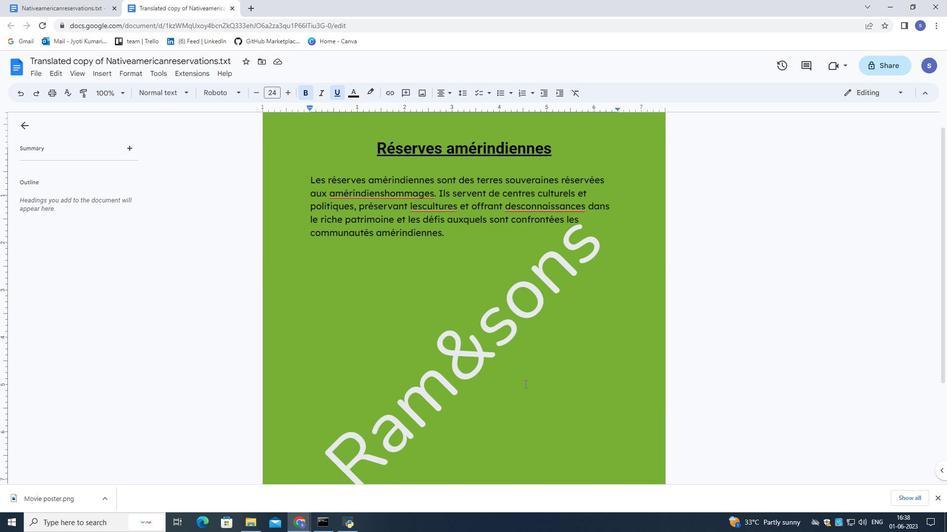 
Action: Mouse moved to (524, 383)
Screenshot: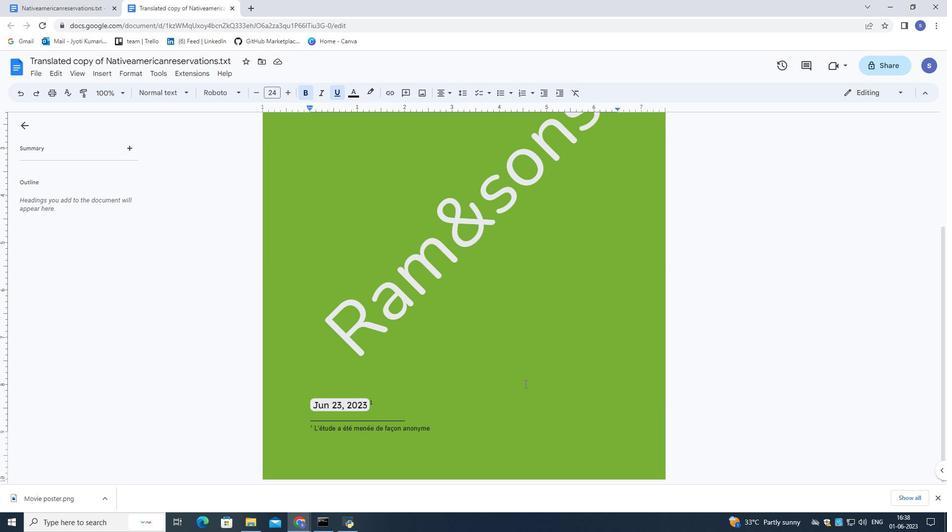 
Action: Mouse scrolled (524, 384) with delta (0, 0)
Screenshot: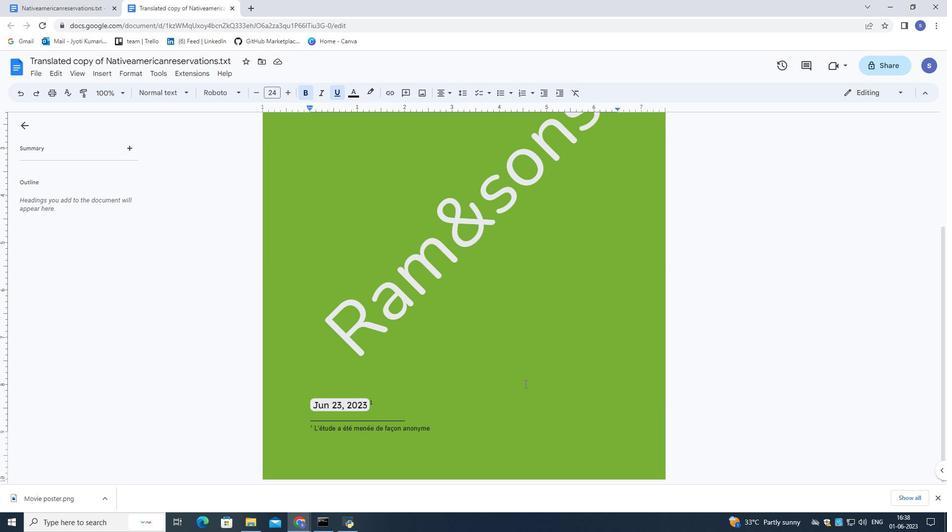 
Action: Mouse scrolled (524, 384) with delta (0, 0)
Screenshot: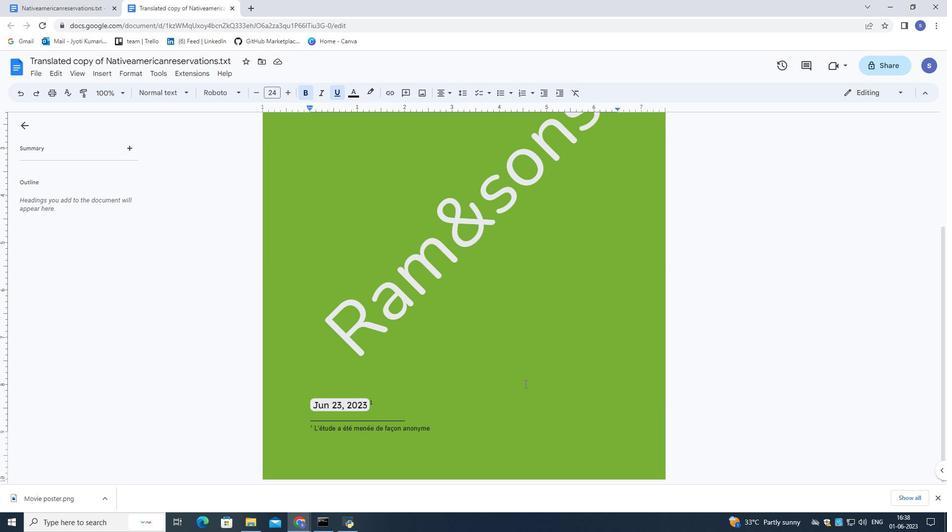 
Action: Mouse moved to (524, 383)
Screenshot: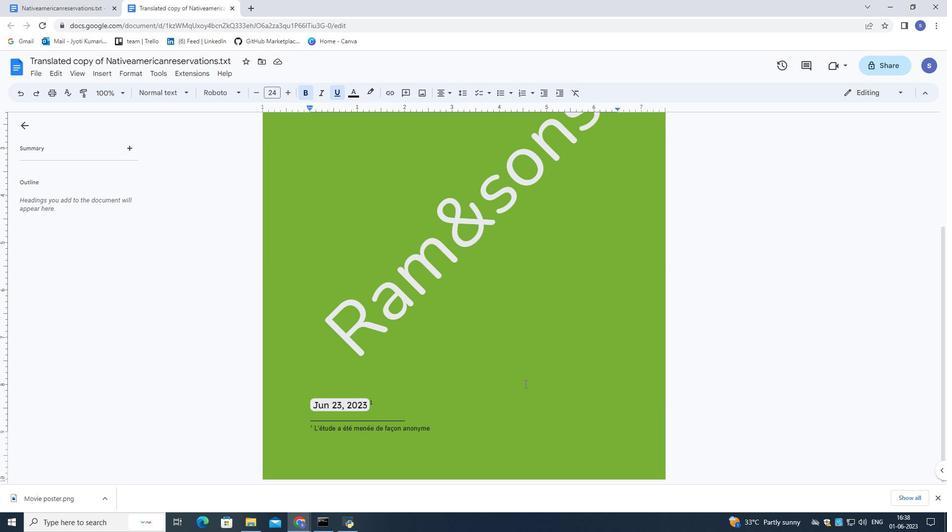 
Action: Mouse scrolled (524, 384) with delta (0, 0)
Screenshot: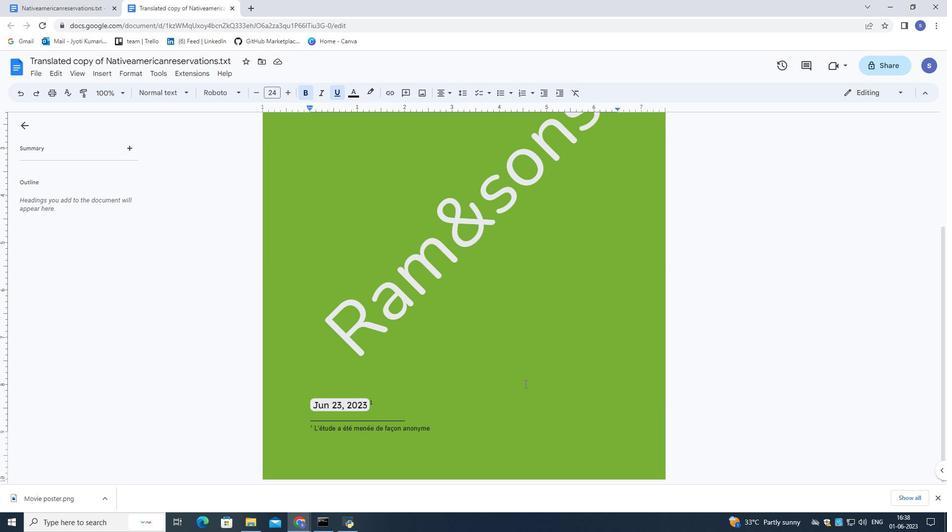 
Action: Mouse moved to (524, 383)
Screenshot: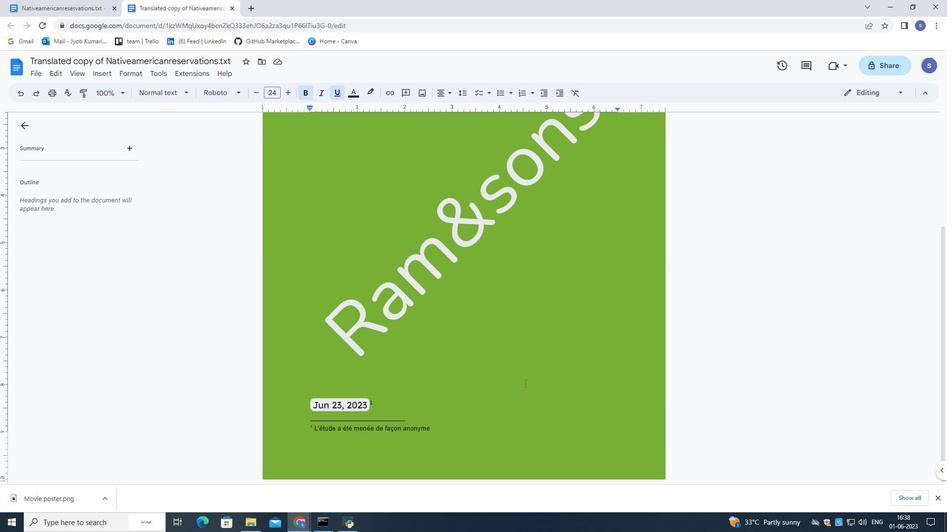 
Action: Mouse scrolled (524, 383) with delta (0, 0)
Screenshot: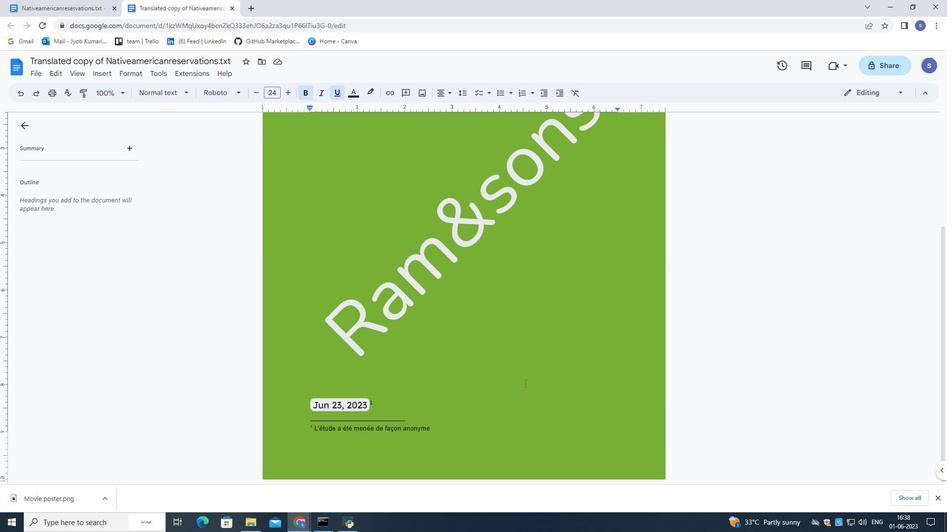 
Action: Mouse moved to (523, 382)
Screenshot: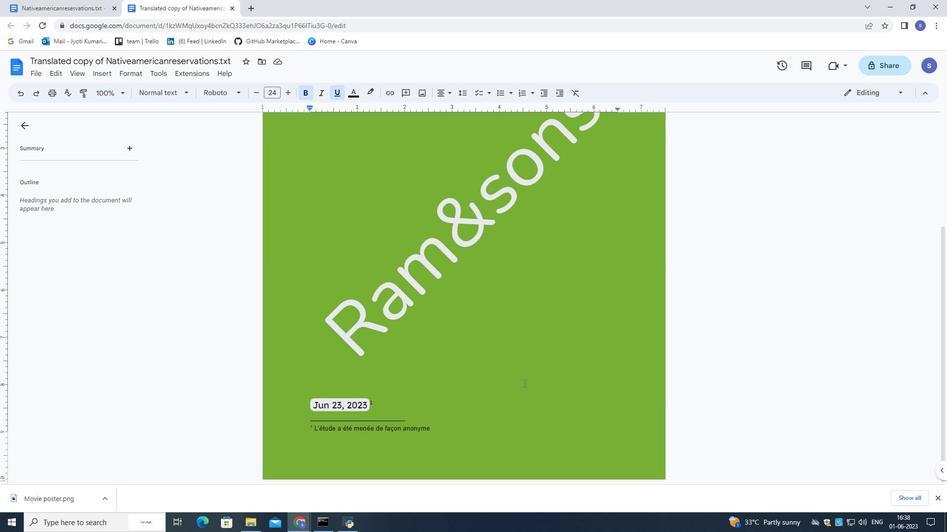 
Action: Mouse scrolled (523, 382) with delta (0, 0)
Screenshot: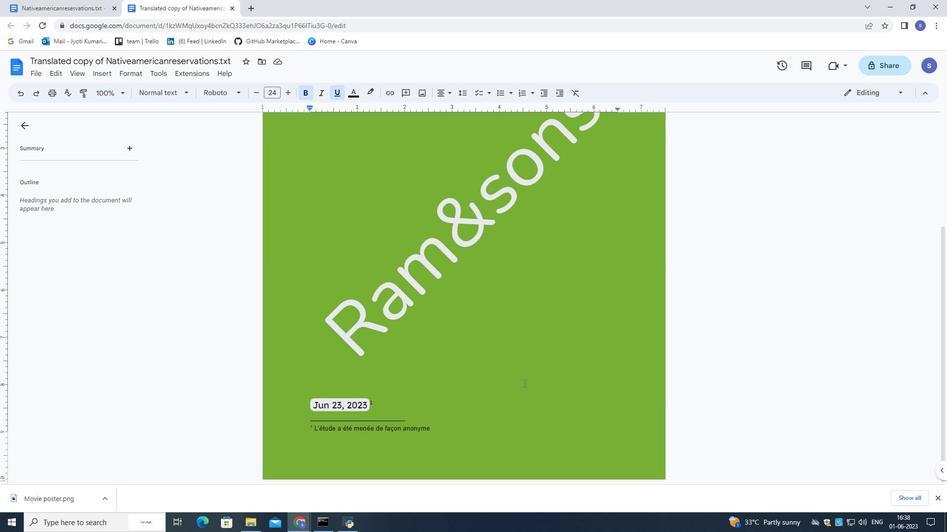 
